 Task: In the  document recommendation.docx Use the feature 'and check spelling and grammer' Select the body of letter and change paragraph spacing to  'Double' Select the word Good Evening and change font size to  30
Action: Mouse moved to (288, 425)
Screenshot: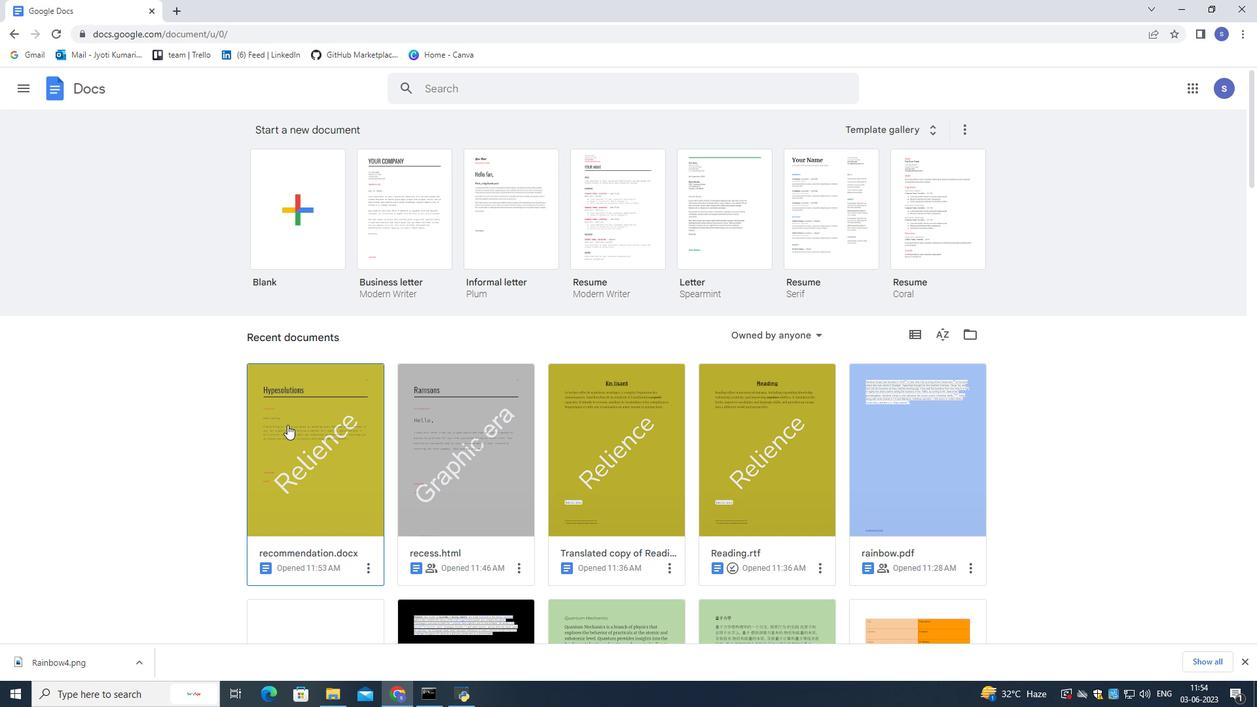 
Action: Mouse pressed left at (288, 425)
Screenshot: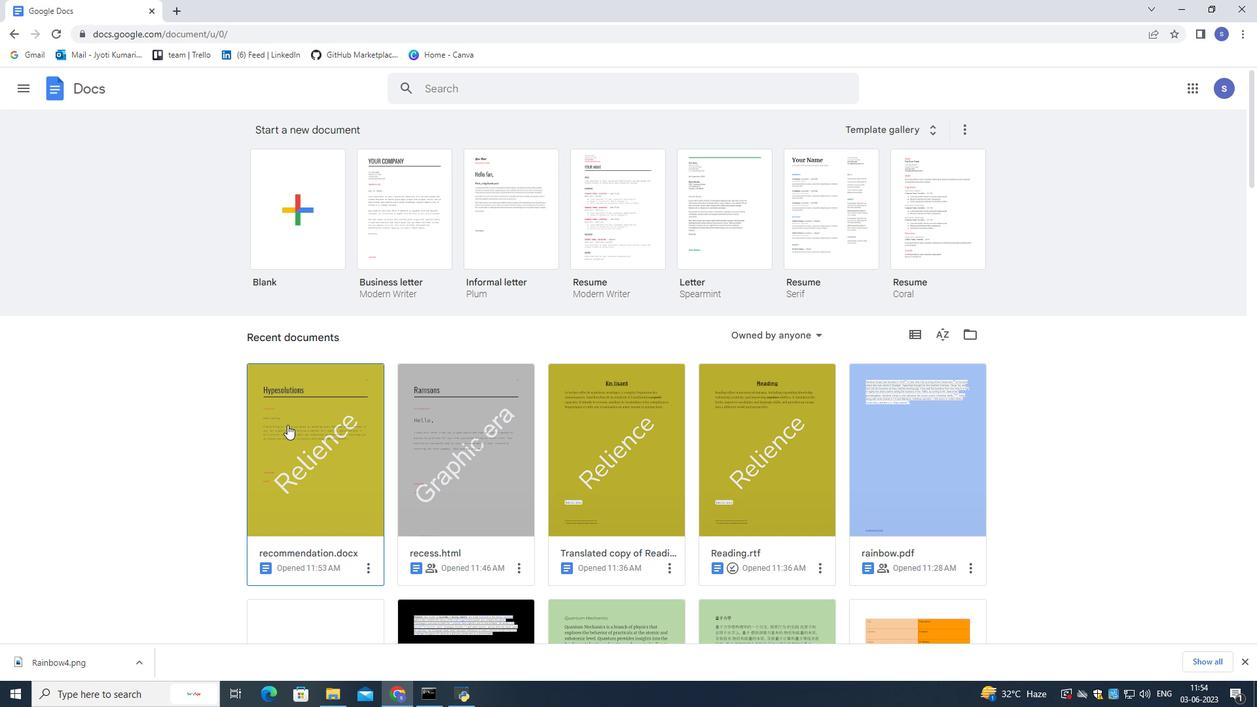 
Action: Mouse moved to (288, 425)
Screenshot: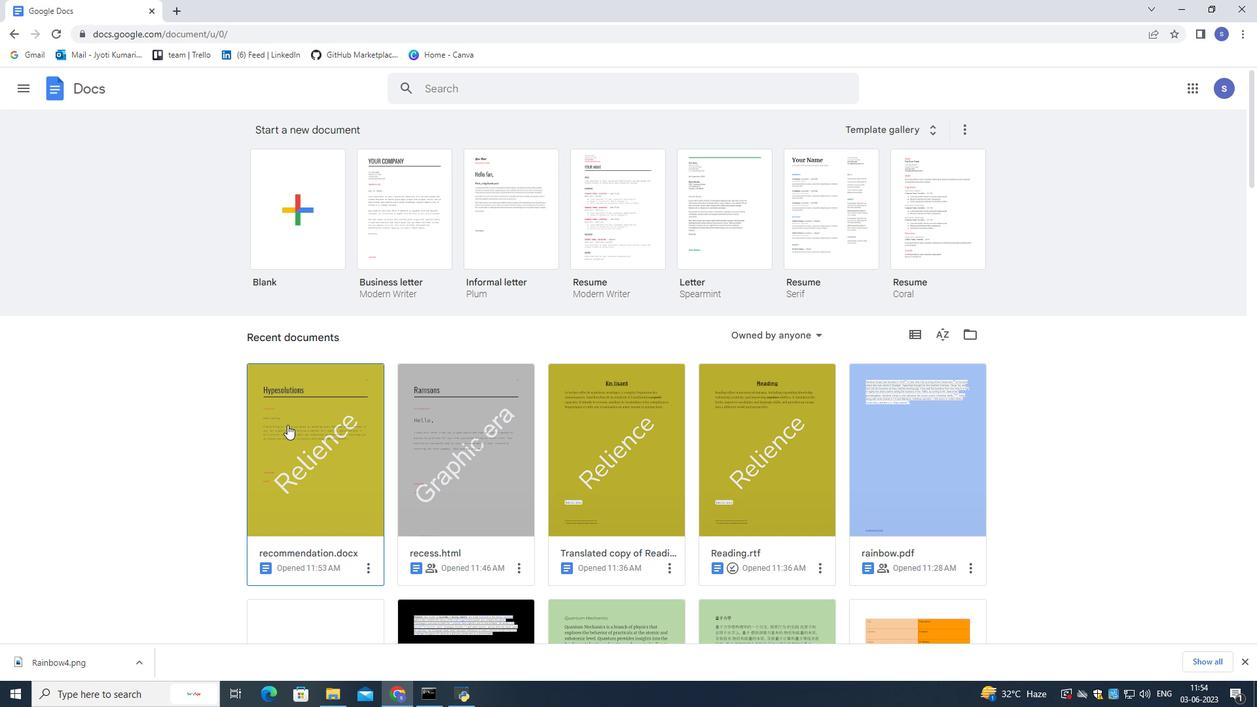 
Action: Mouse pressed left at (288, 425)
Screenshot: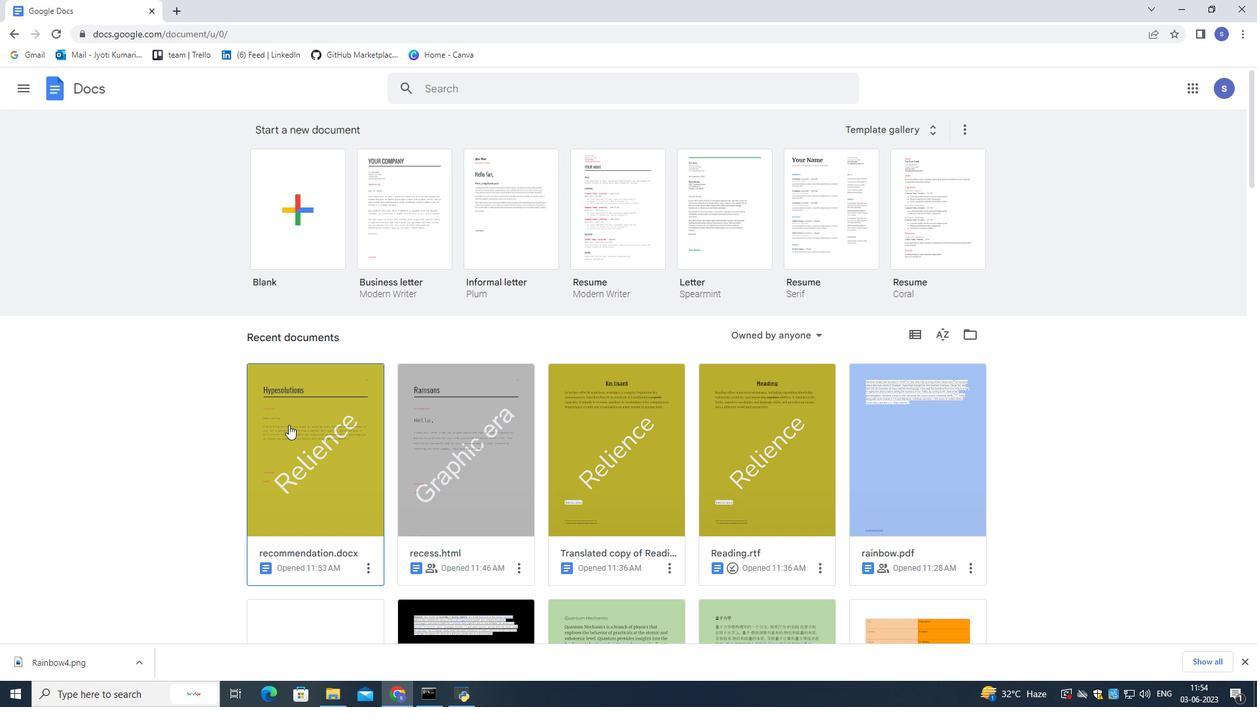 
Action: Mouse moved to (216, 98)
Screenshot: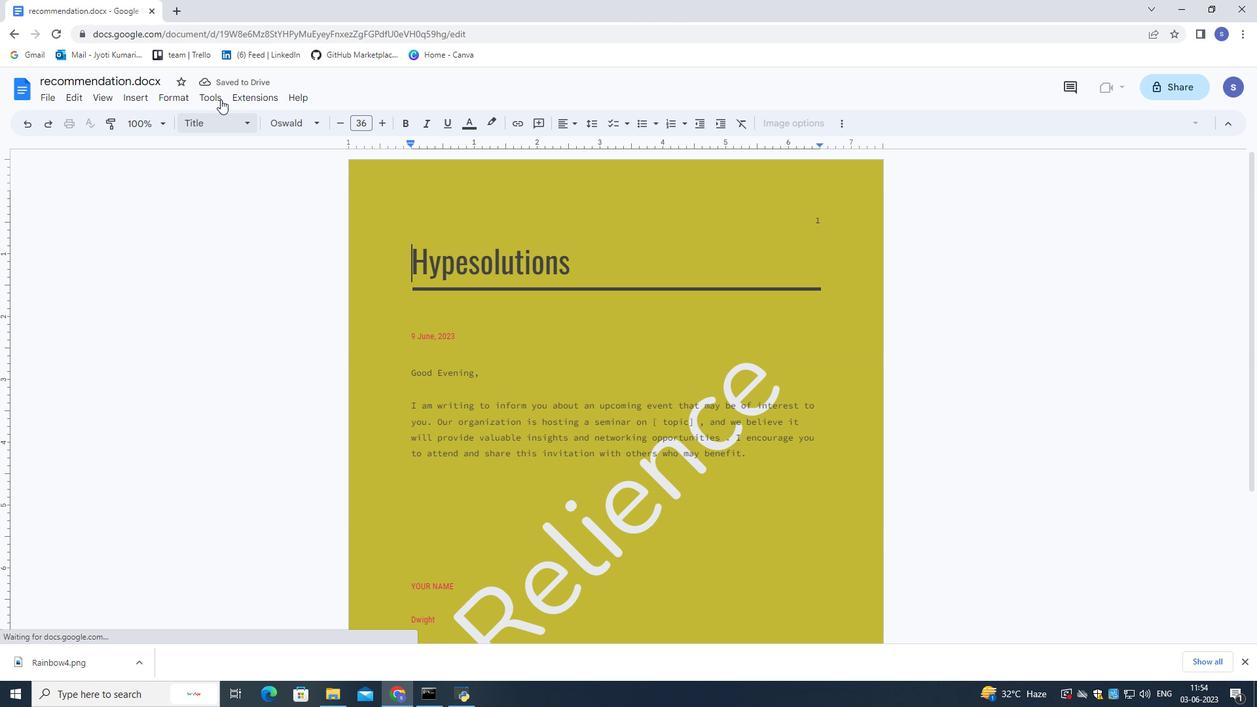 
Action: Mouse pressed left at (216, 98)
Screenshot: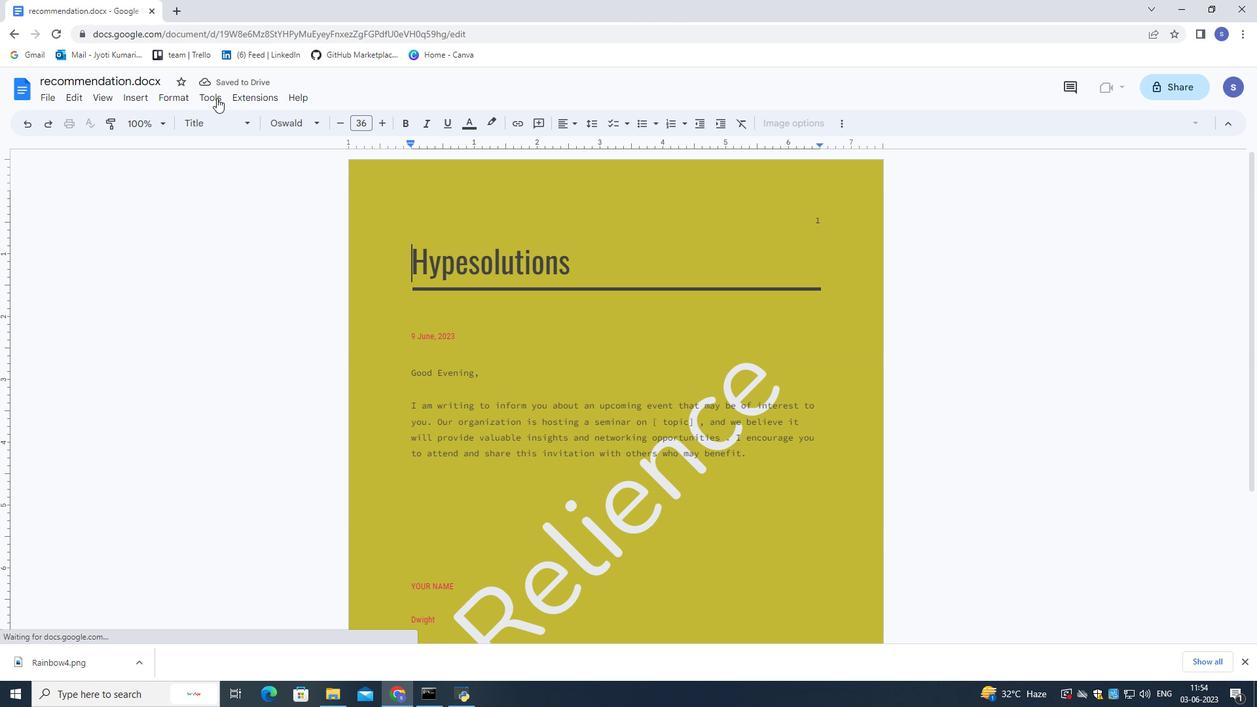 
Action: Mouse moved to (235, 113)
Screenshot: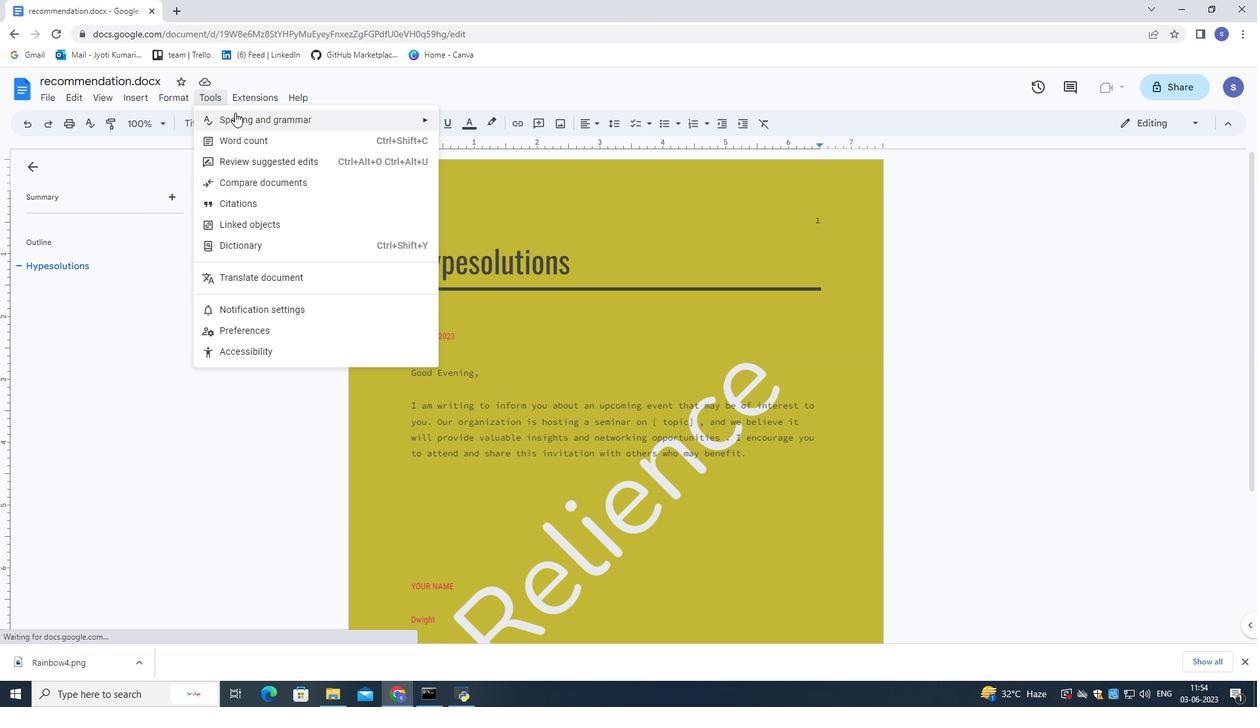 
Action: Mouse pressed left at (235, 113)
Screenshot: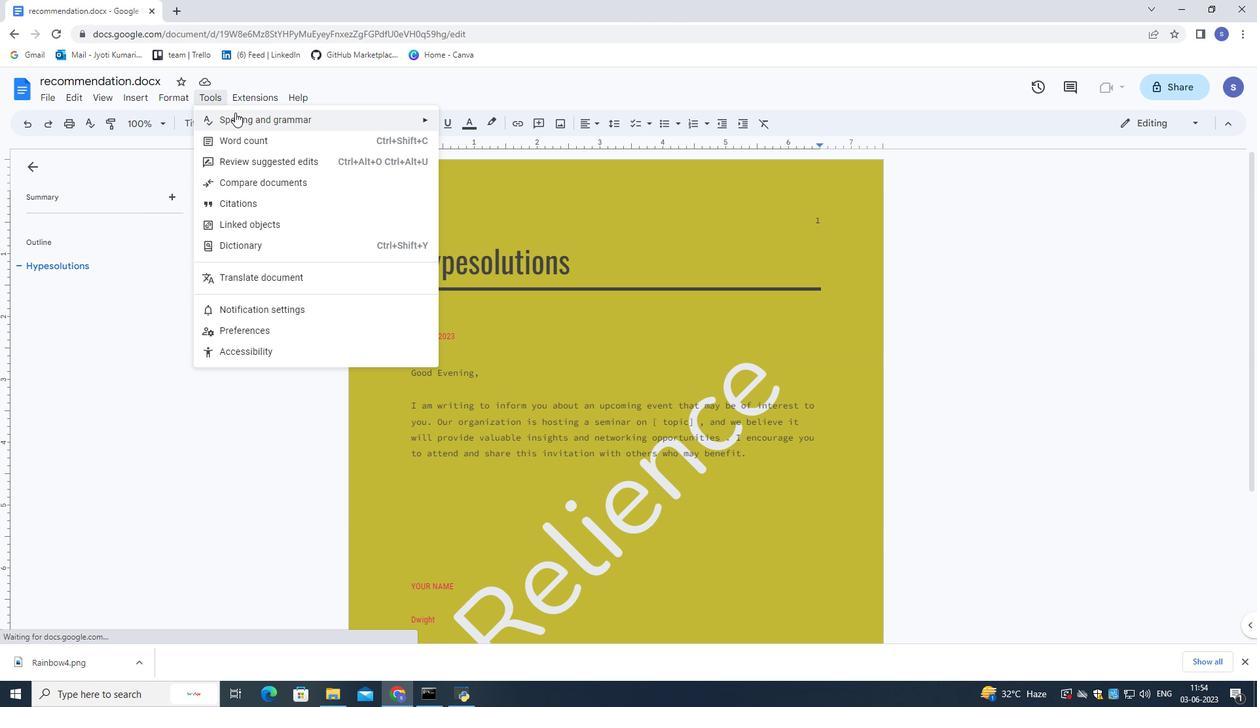 
Action: Mouse moved to (448, 122)
Screenshot: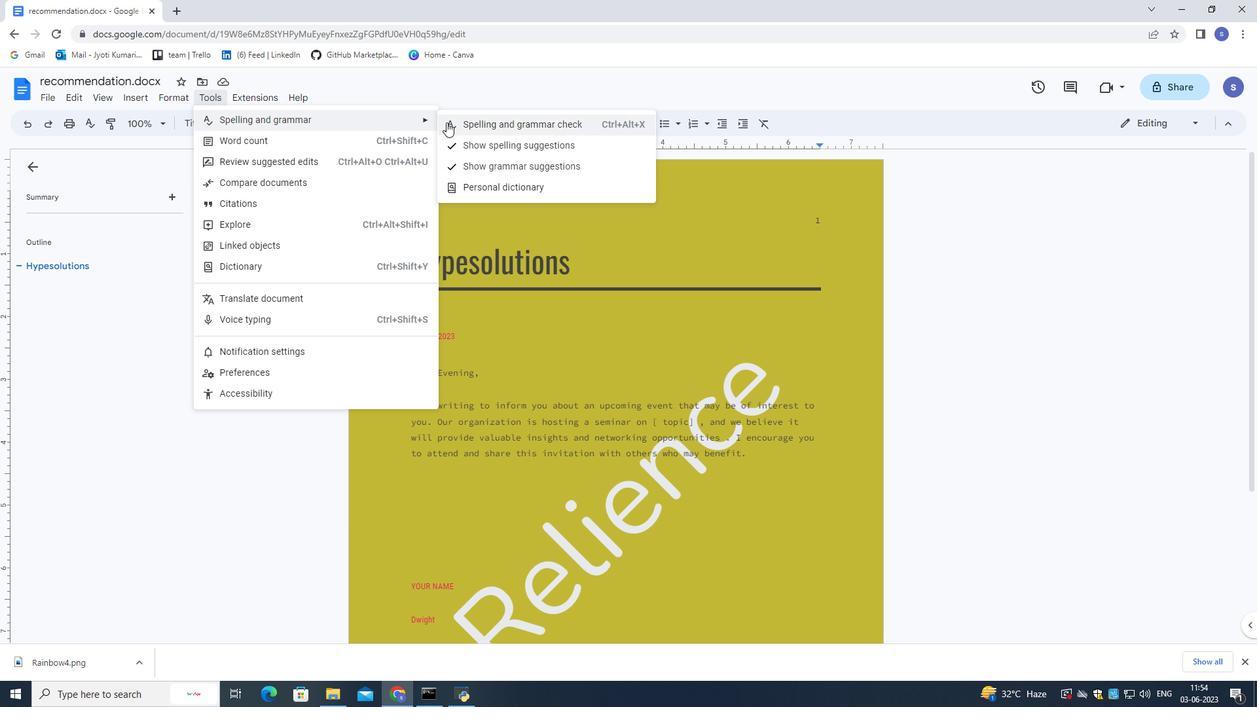 
Action: Mouse pressed left at (448, 122)
Screenshot: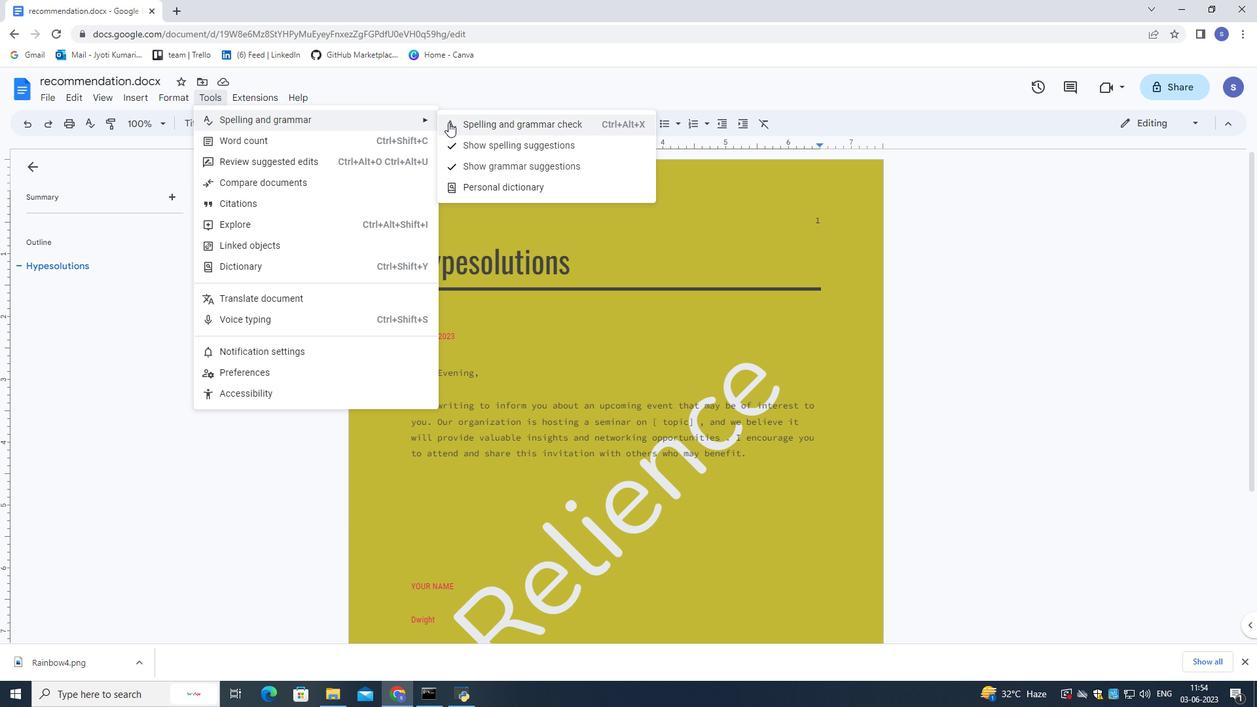 
Action: Mouse moved to (777, 459)
Screenshot: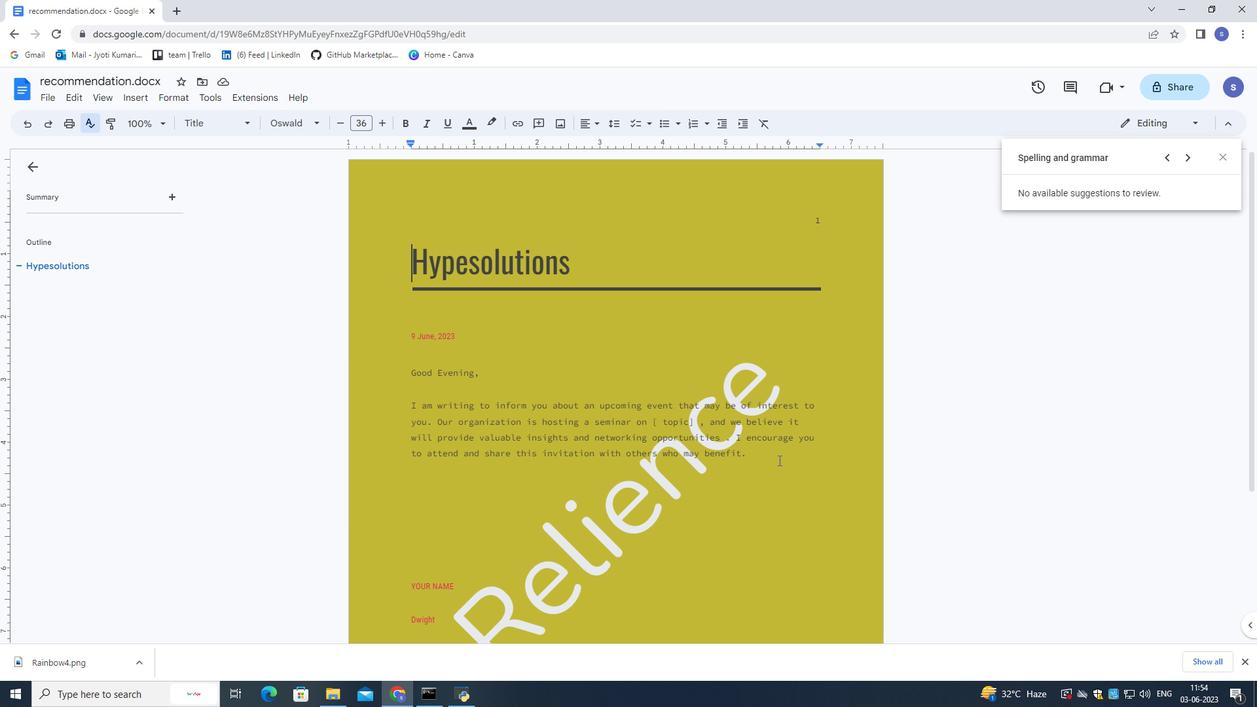 
Action: Mouse pressed left at (777, 459)
Screenshot: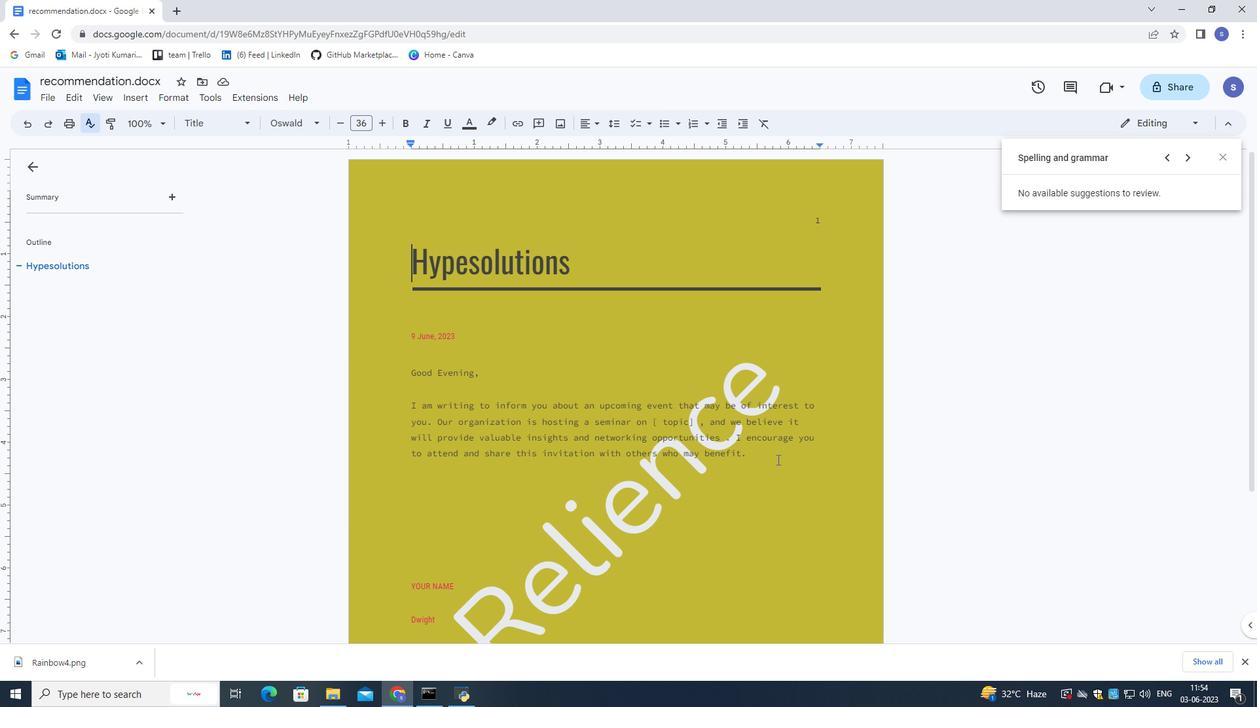 
Action: Mouse moved to (611, 125)
Screenshot: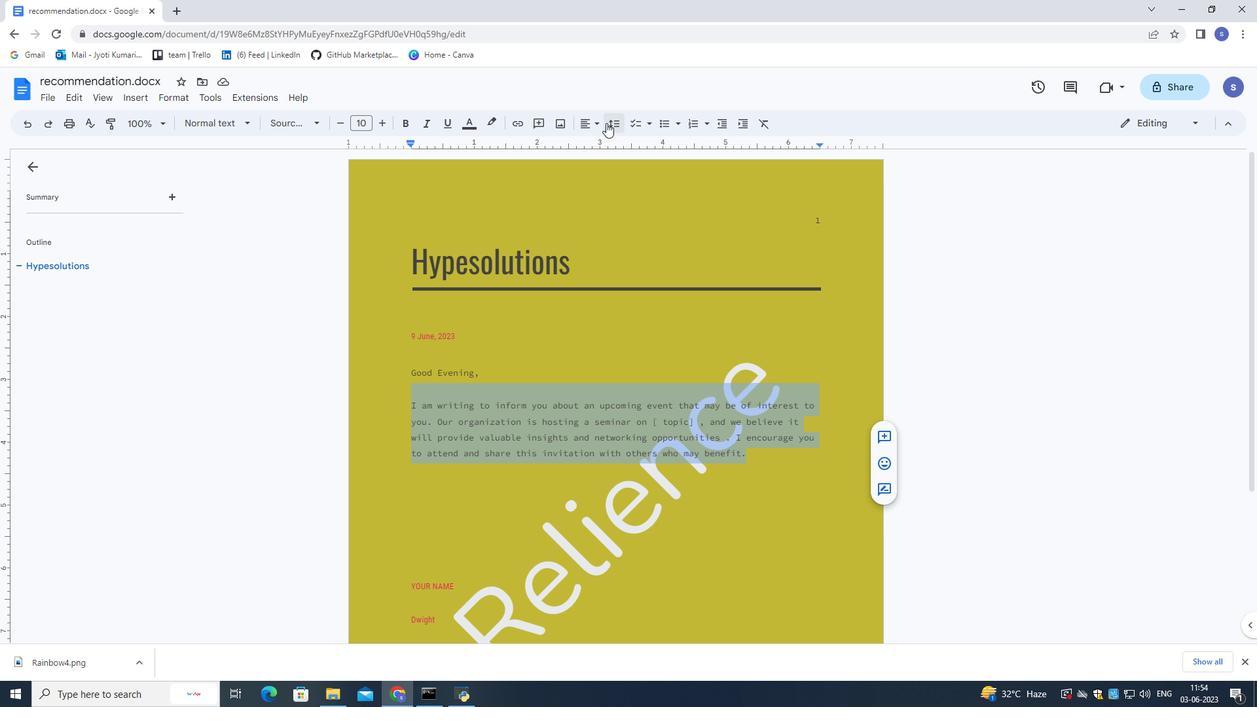 
Action: Mouse pressed left at (611, 125)
Screenshot: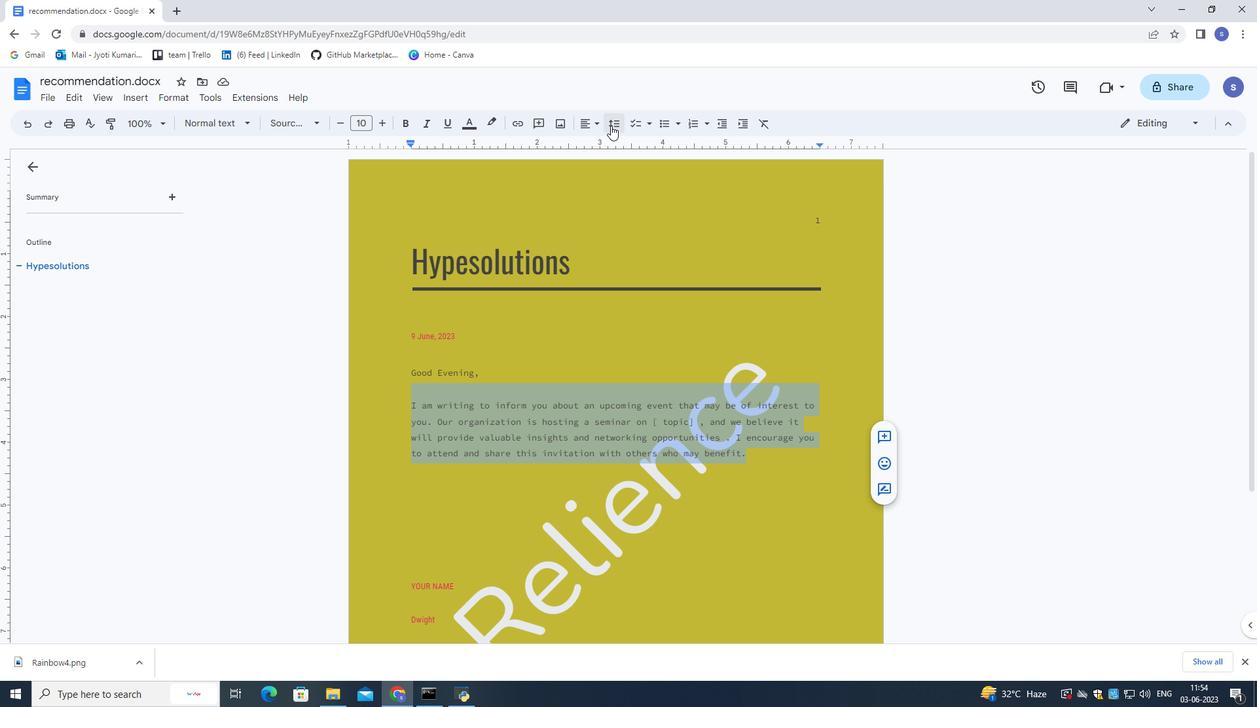 
Action: Mouse moved to (622, 214)
Screenshot: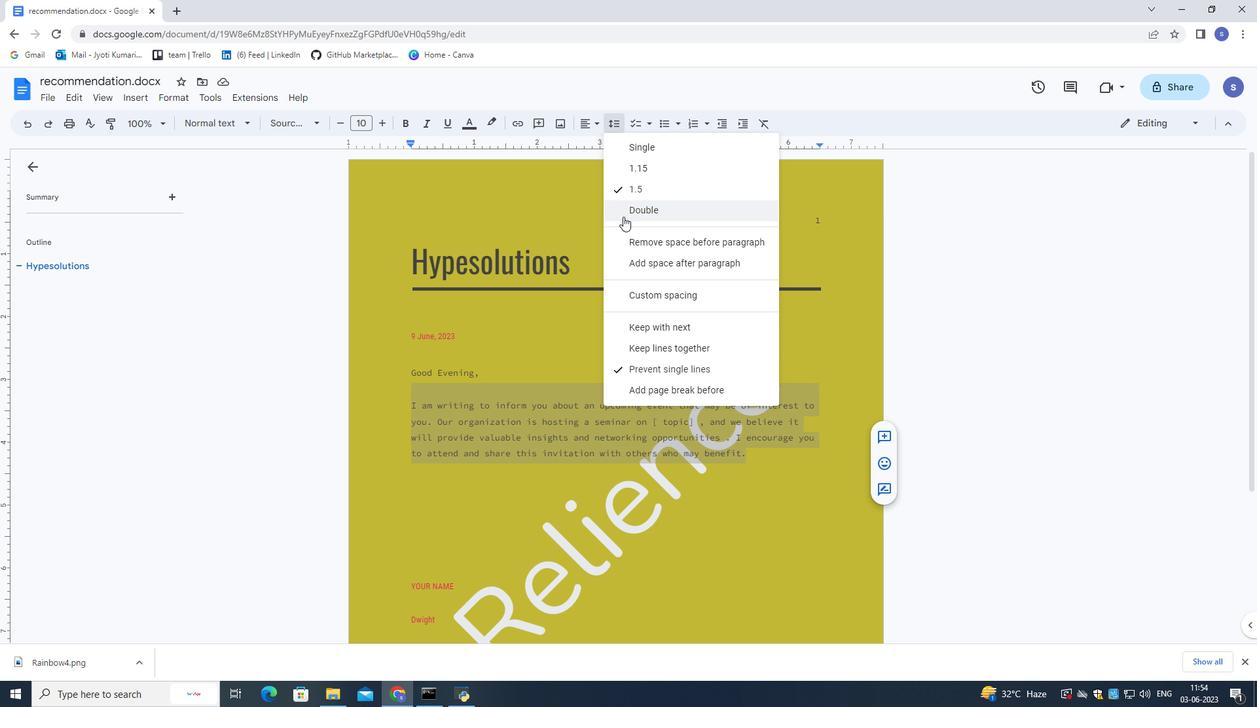 
Action: Mouse pressed left at (622, 214)
Screenshot: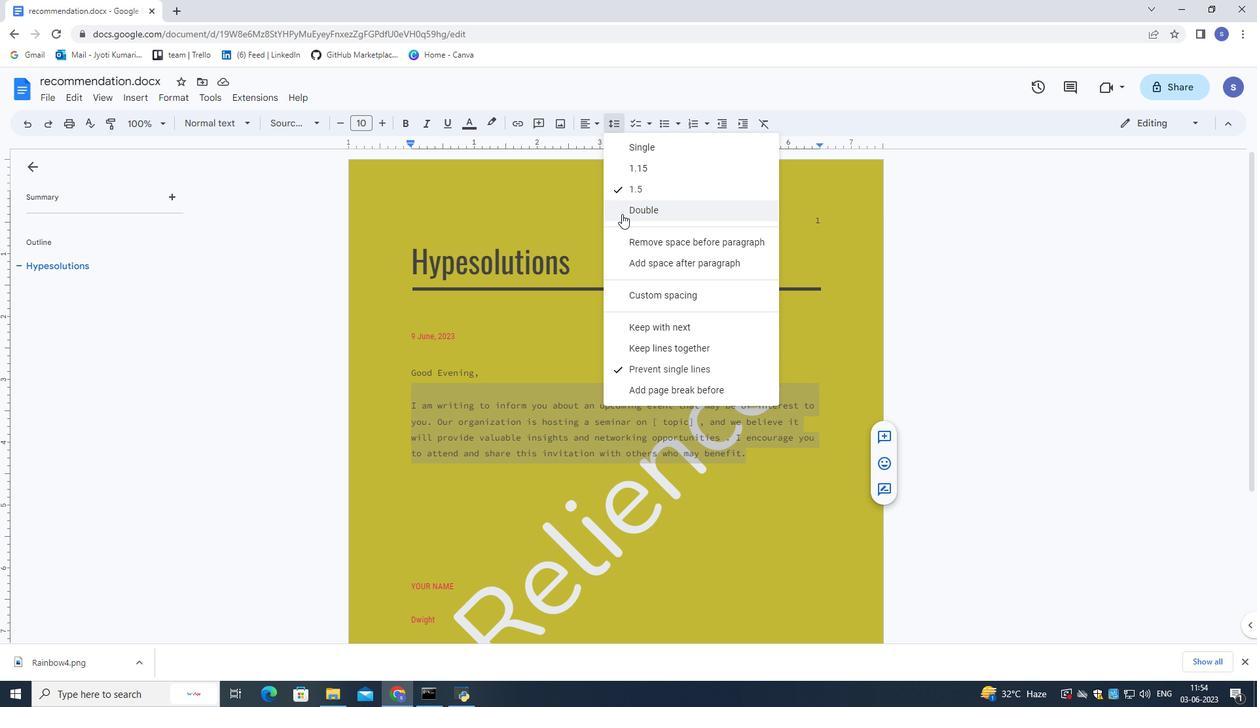 
Action: Mouse moved to (611, 319)
Screenshot: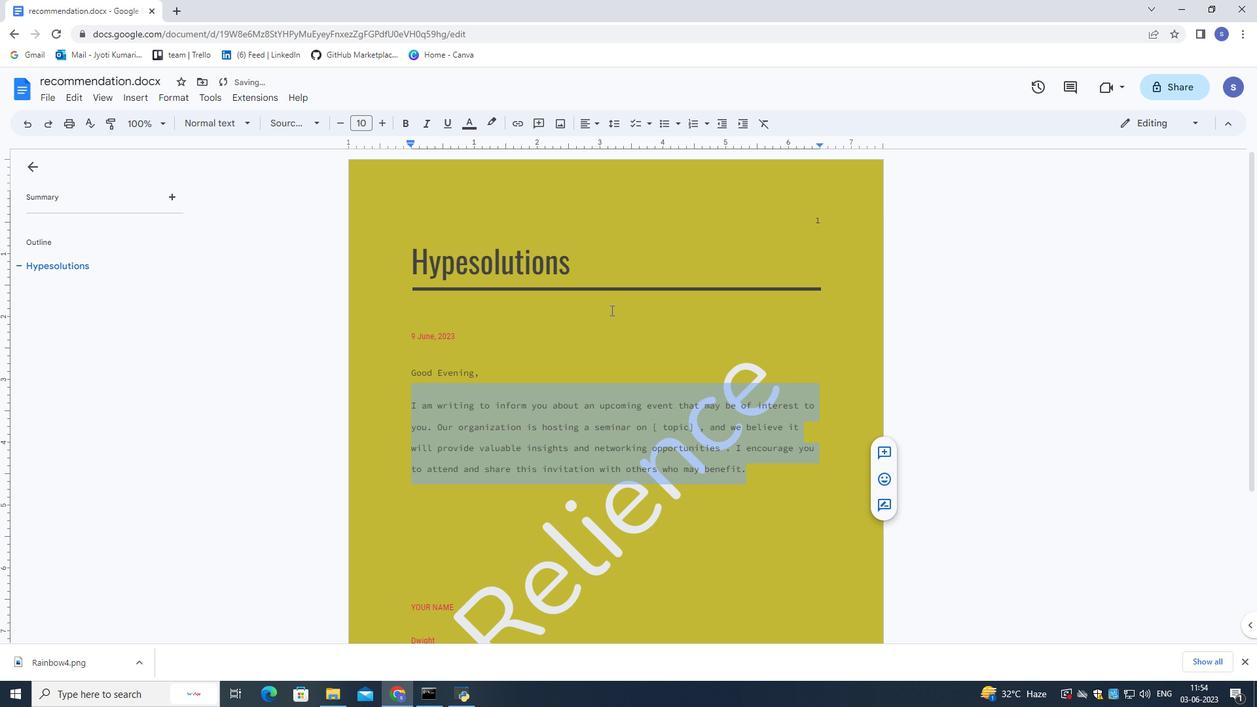 
Action: Mouse pressed left at (611, 319)
Screenshot: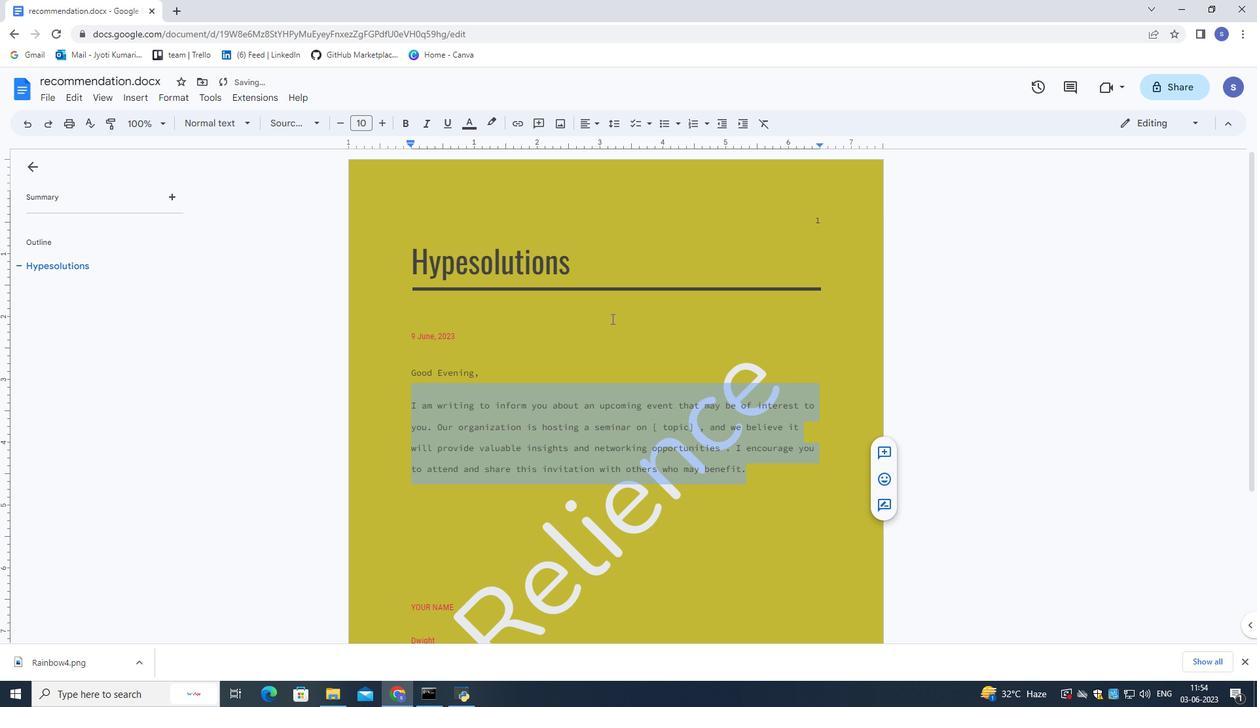 
Action: Mouse moved to (560, 357)
Screenshot: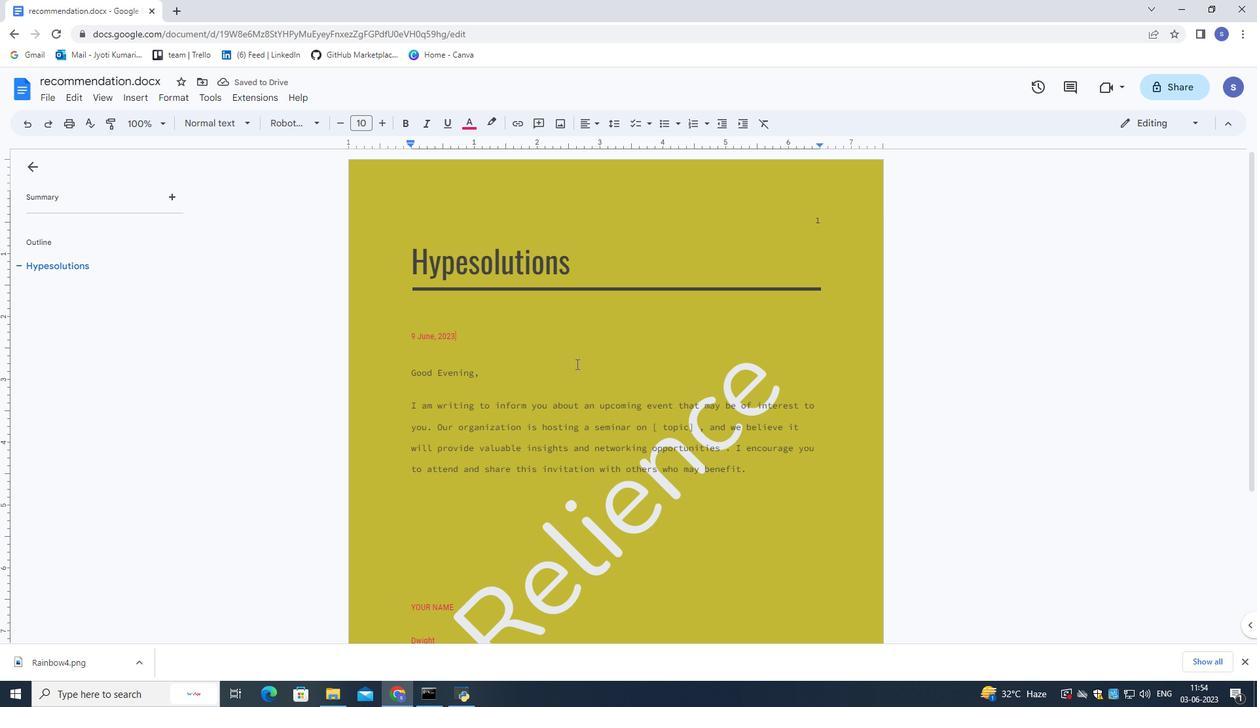 
Action: Mouse pressed left at (560, 357)
Screenshot: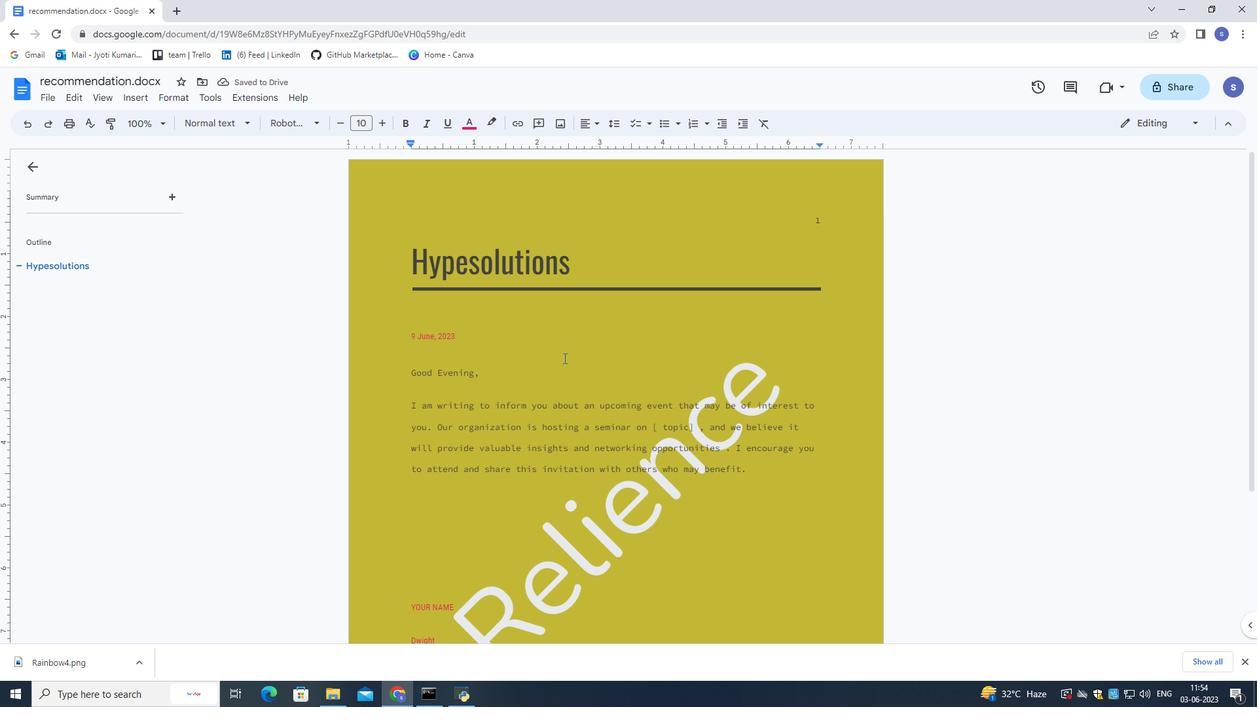 
Action: Mouse moved to (380, 121)
Screenshot: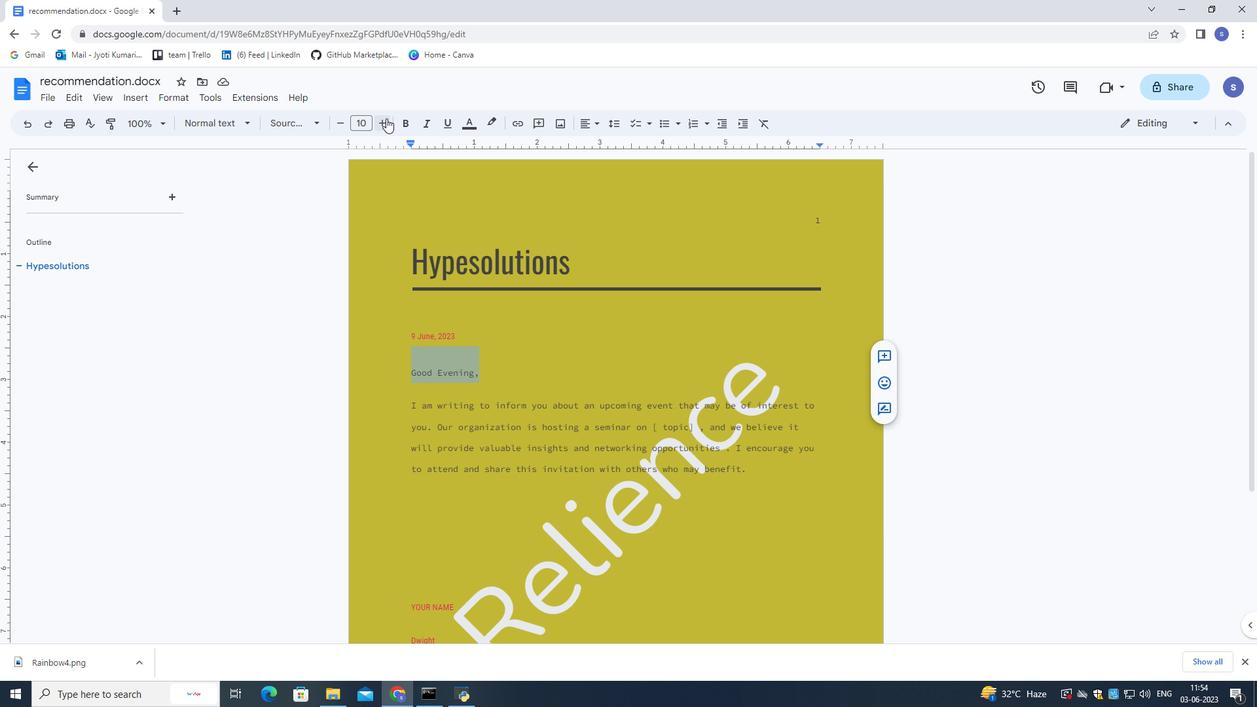 
Action: Mouse pressed left at (380, 121)
Screenshot: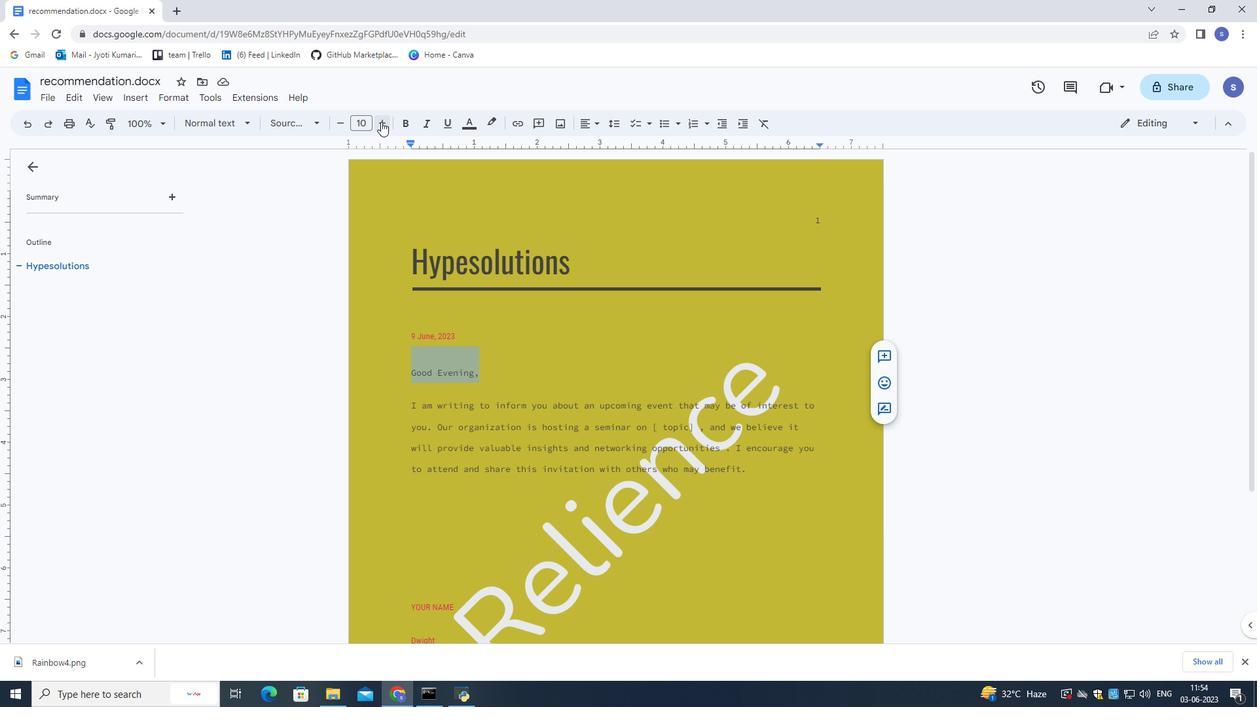 
Action: Mouse pressed left at (380, 121)
Screenshot: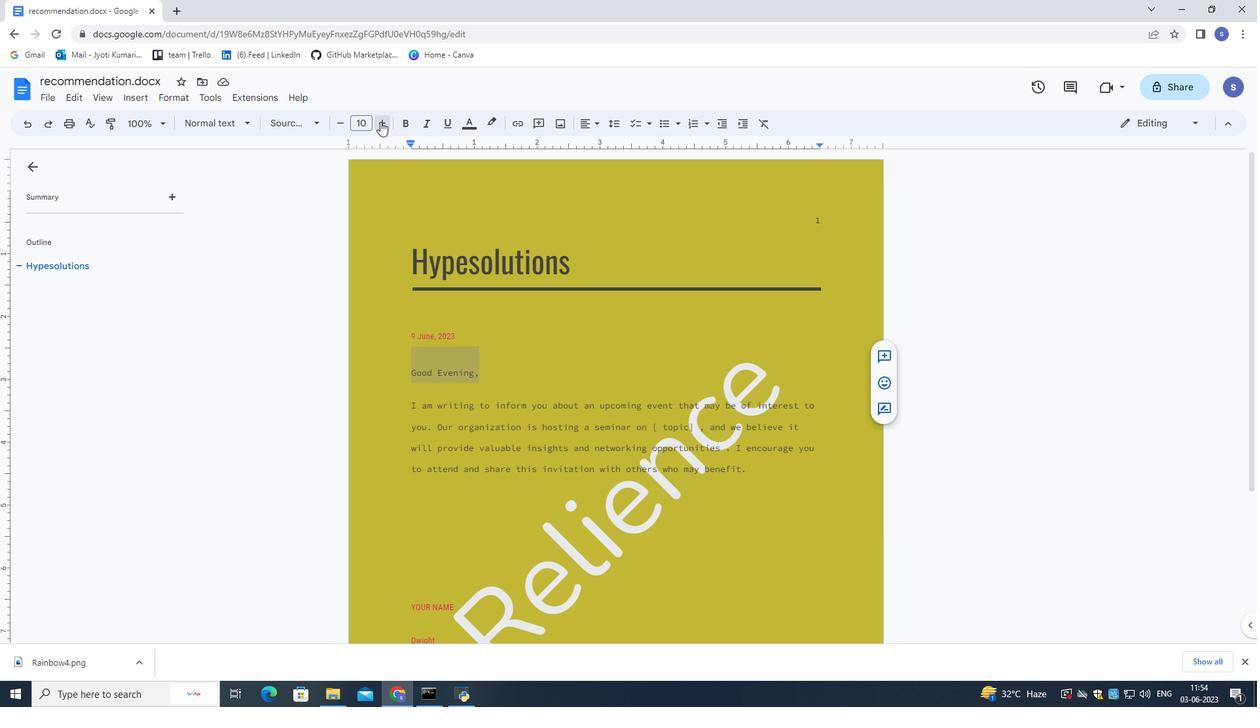 
Action: Mouse pressed left at (380, 121)
Screenshot: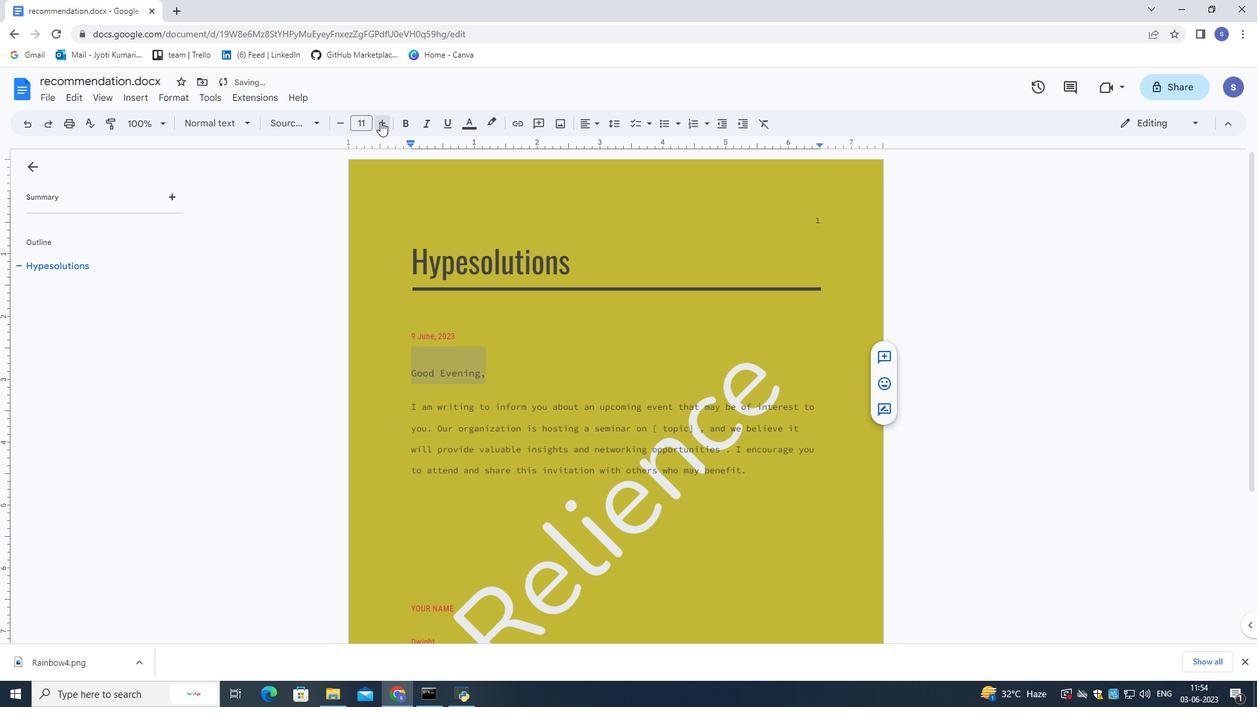 
Action: Mouse pressed left at (380, 121)
Screenshot: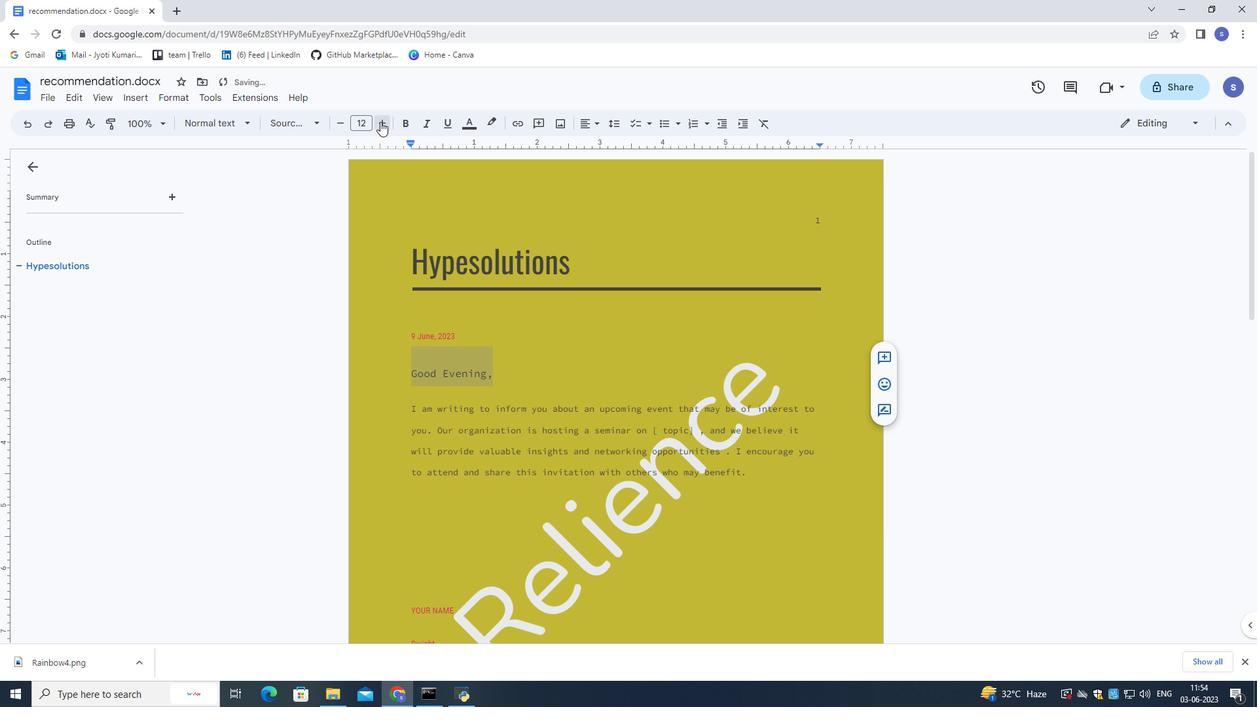 
Action: Mouse pressed left at (380, 121)
Screenshot: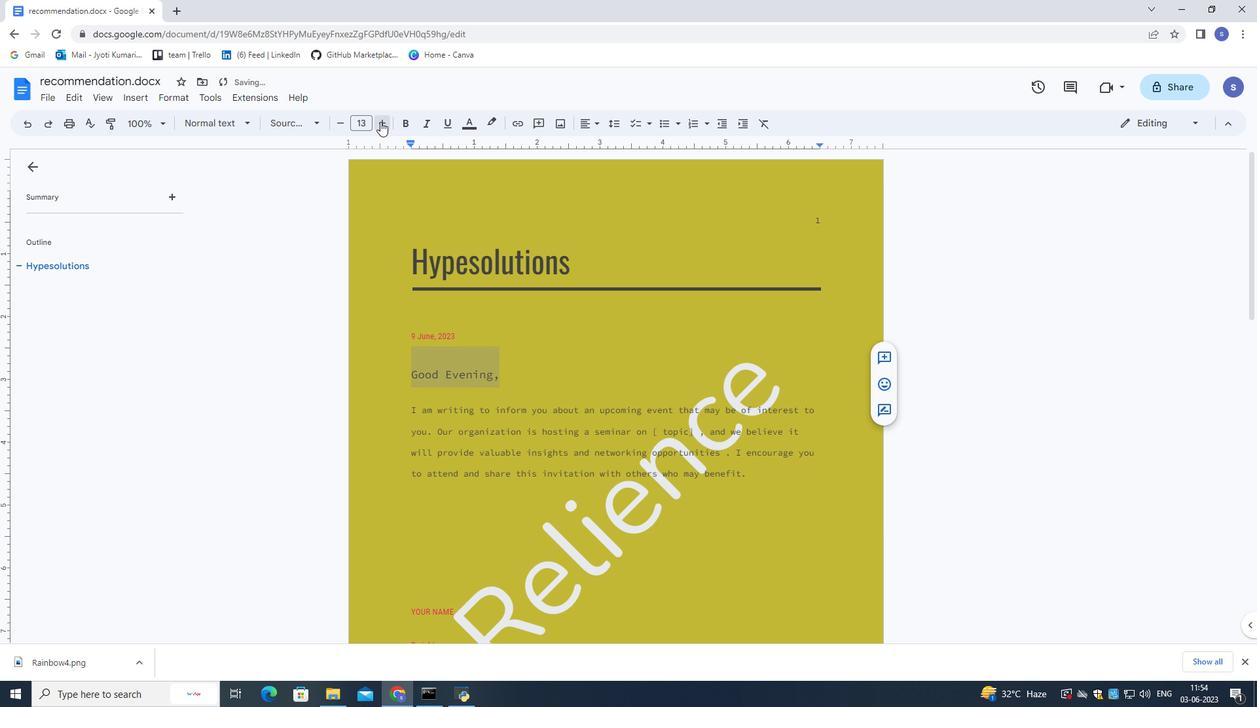 
Action: Mouse pressed left at (380, 121)
Screenshot: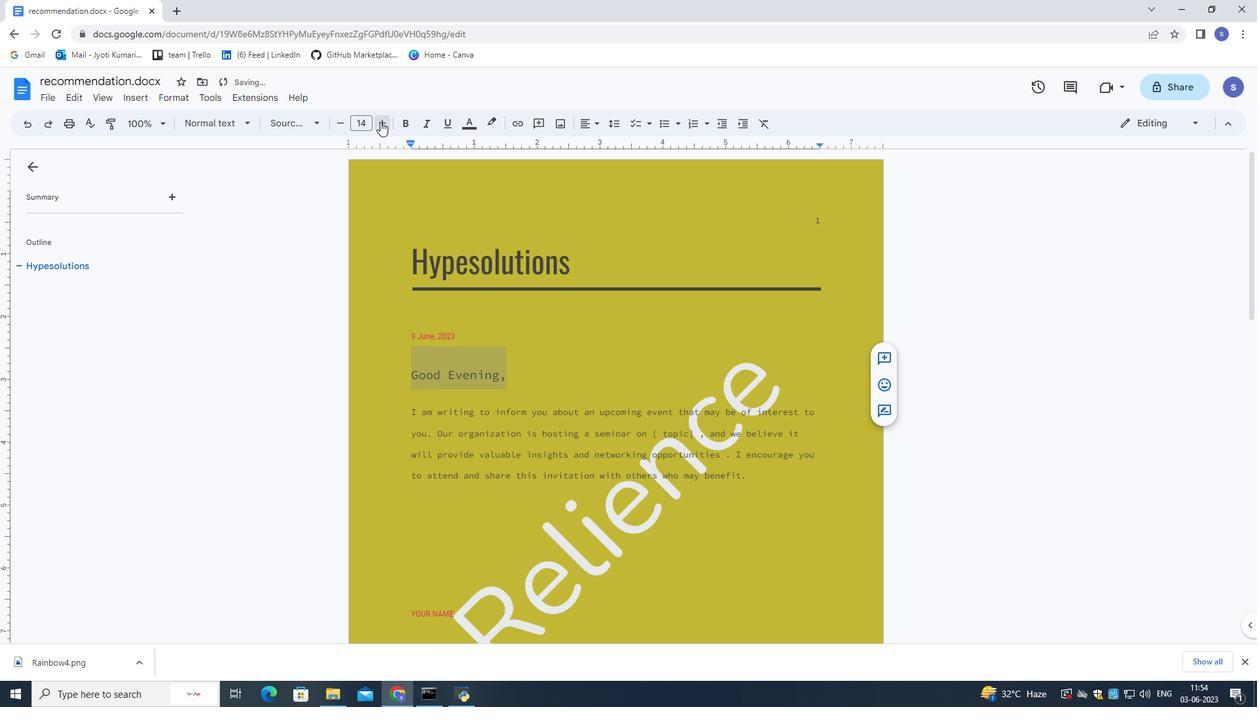 
Action: Mouse pressed left at (380, 121)
Screenshot: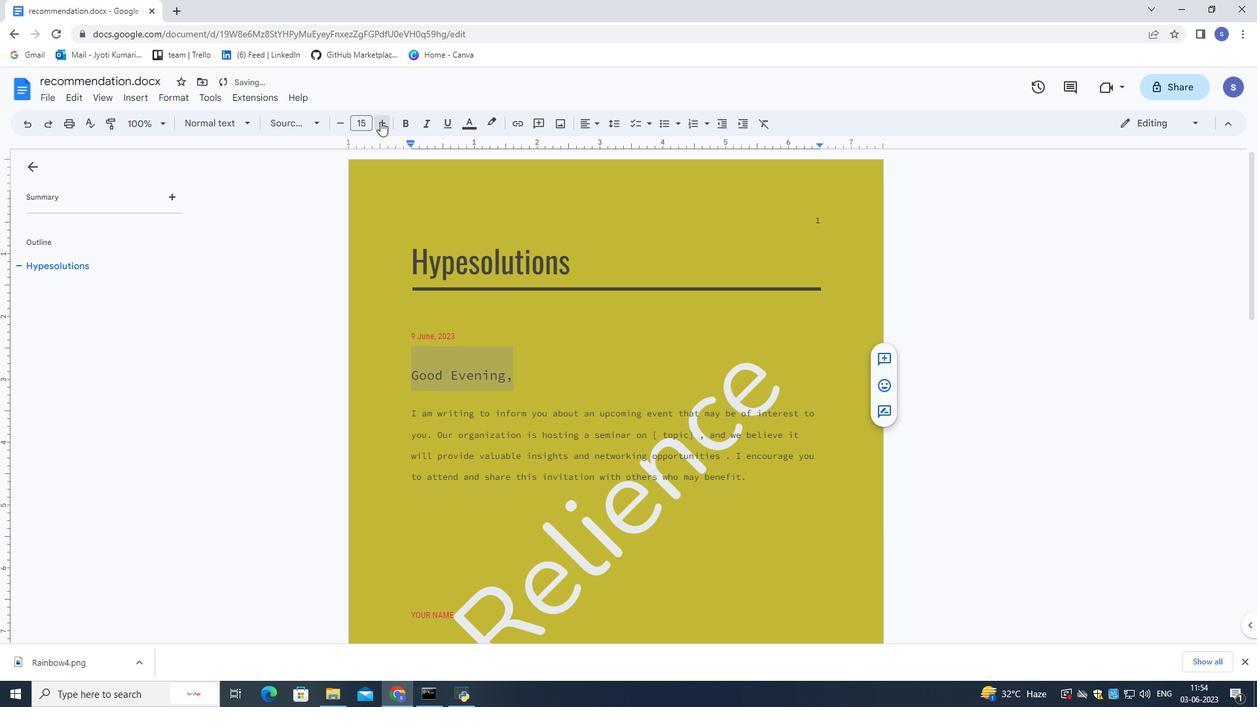 
Action: Mouse pressed left at (380, 121)
Screenshot: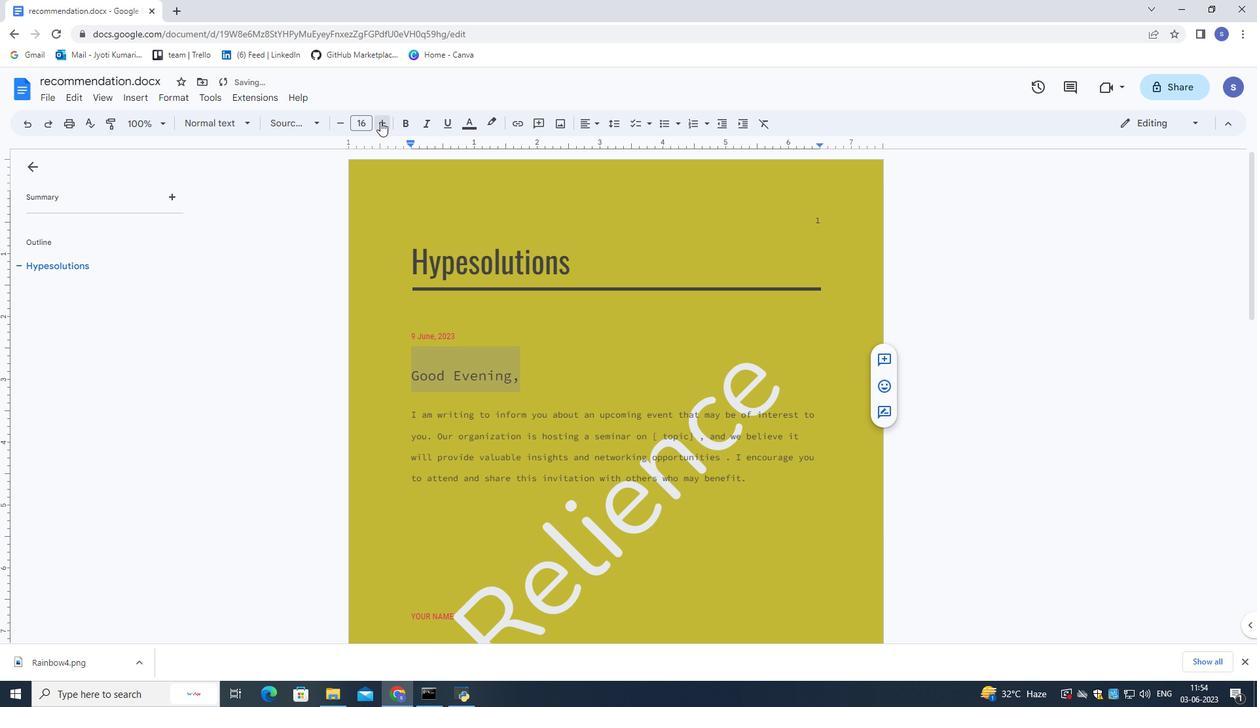 
Action: Mouse pressed left at (380, 121)
Screenshot: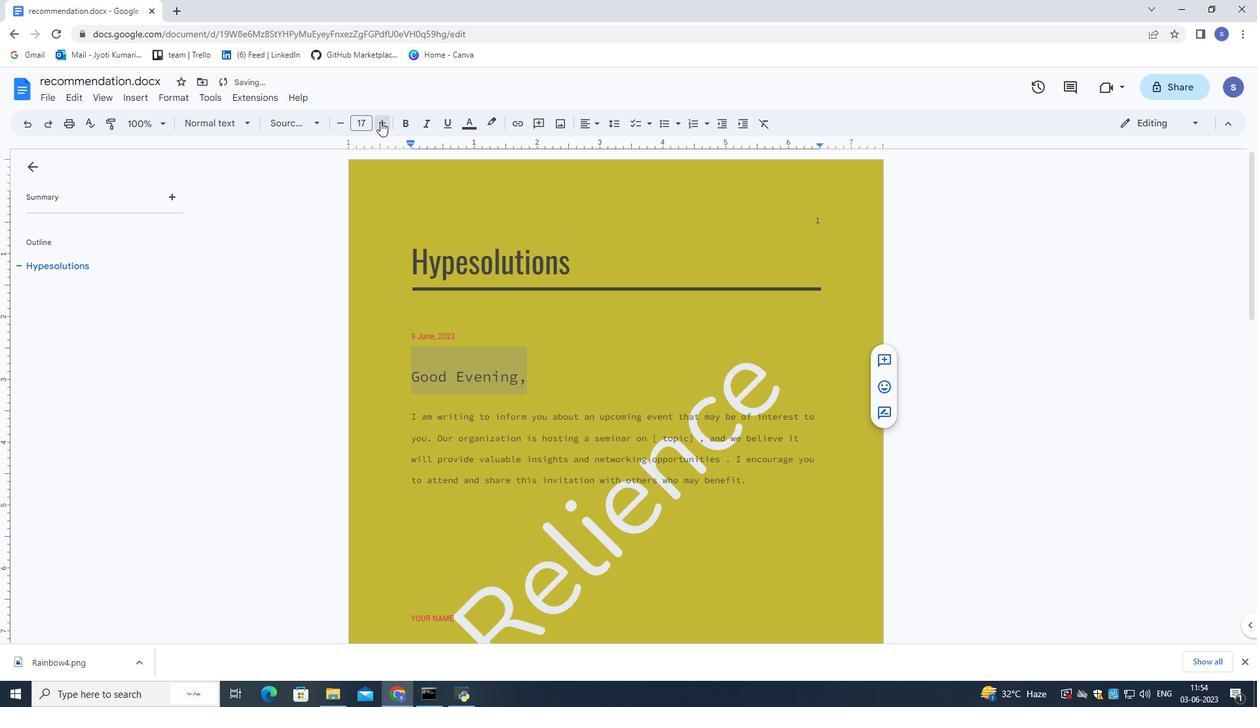 
Action: Mouse pressed left at (380, 121)
Screenshot: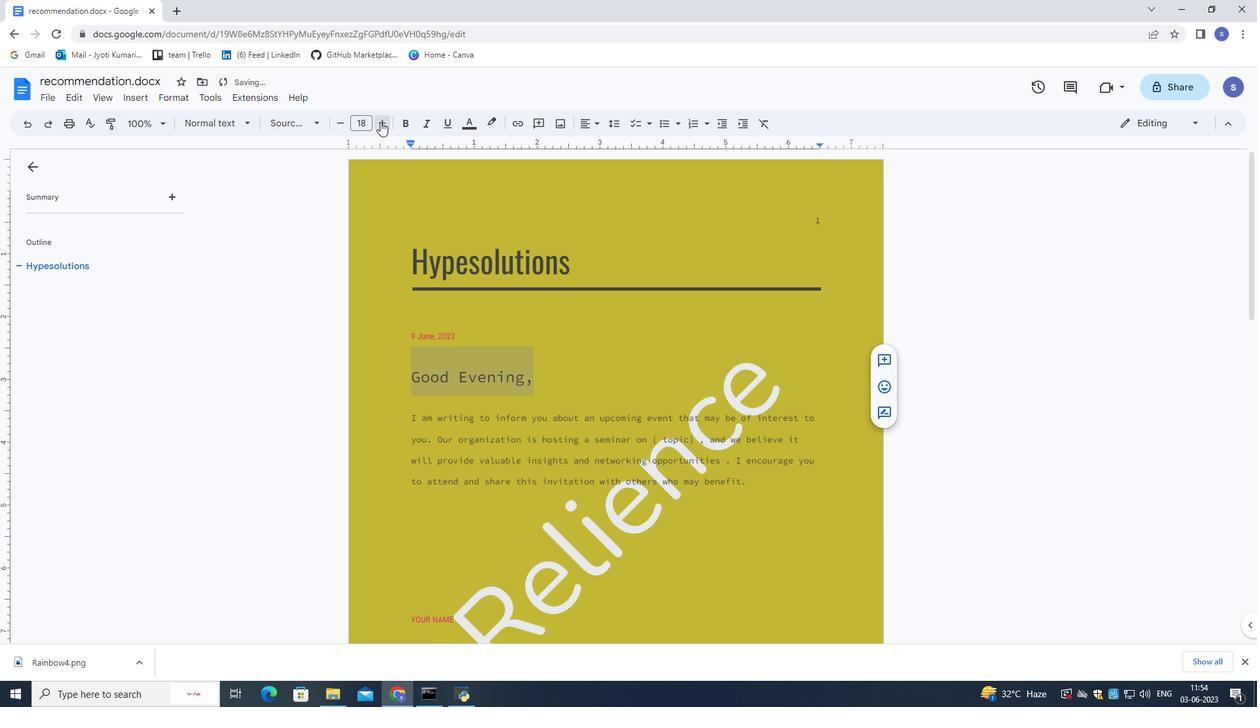 
Action: Mouse pressed left at (380, 121)
Screenshot: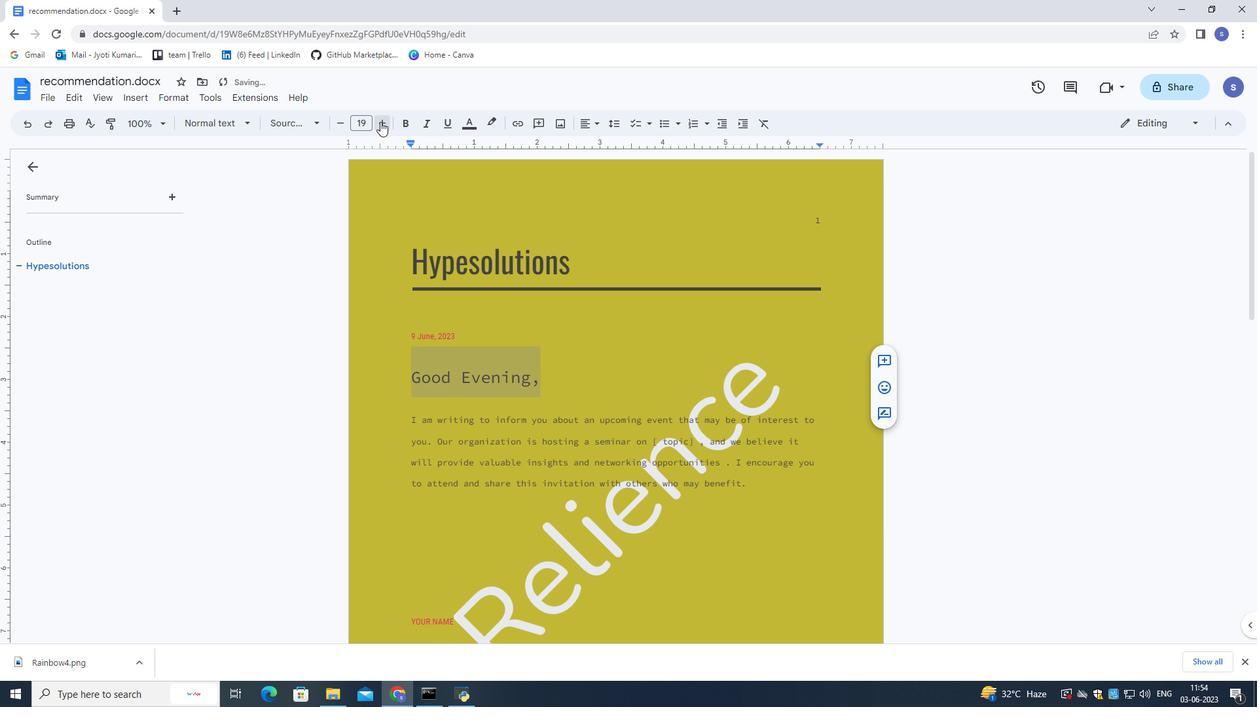 
Action: Mouse pressed left at (380, 121)
Screenshot: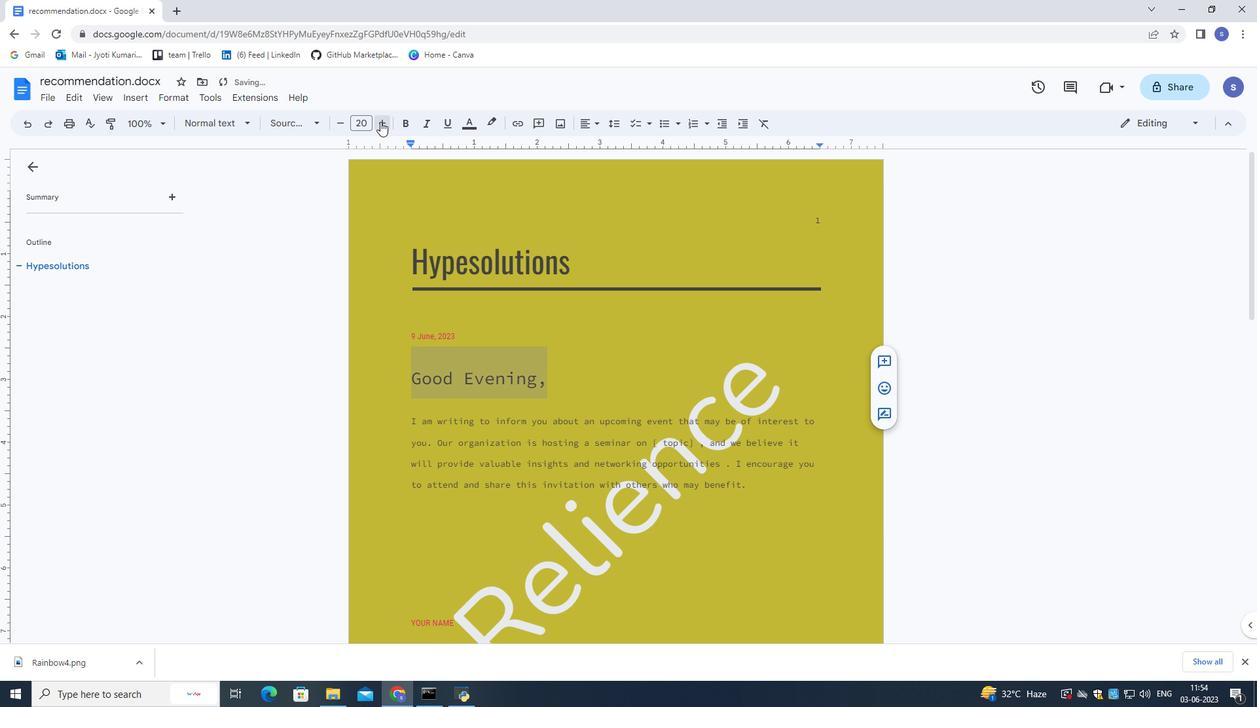 
Action: Mouse pressed left at (380, 121)
Screenshot: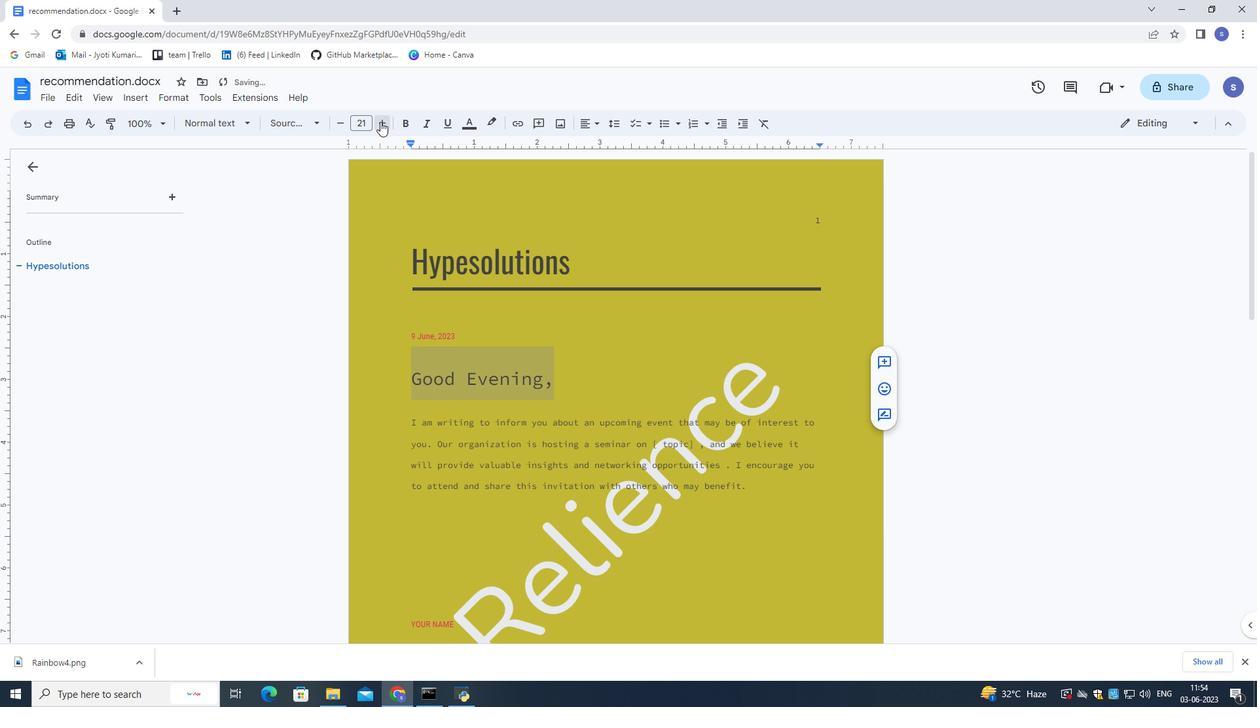 
Action: Mouse pressed left at (380, 121)
Screenshot: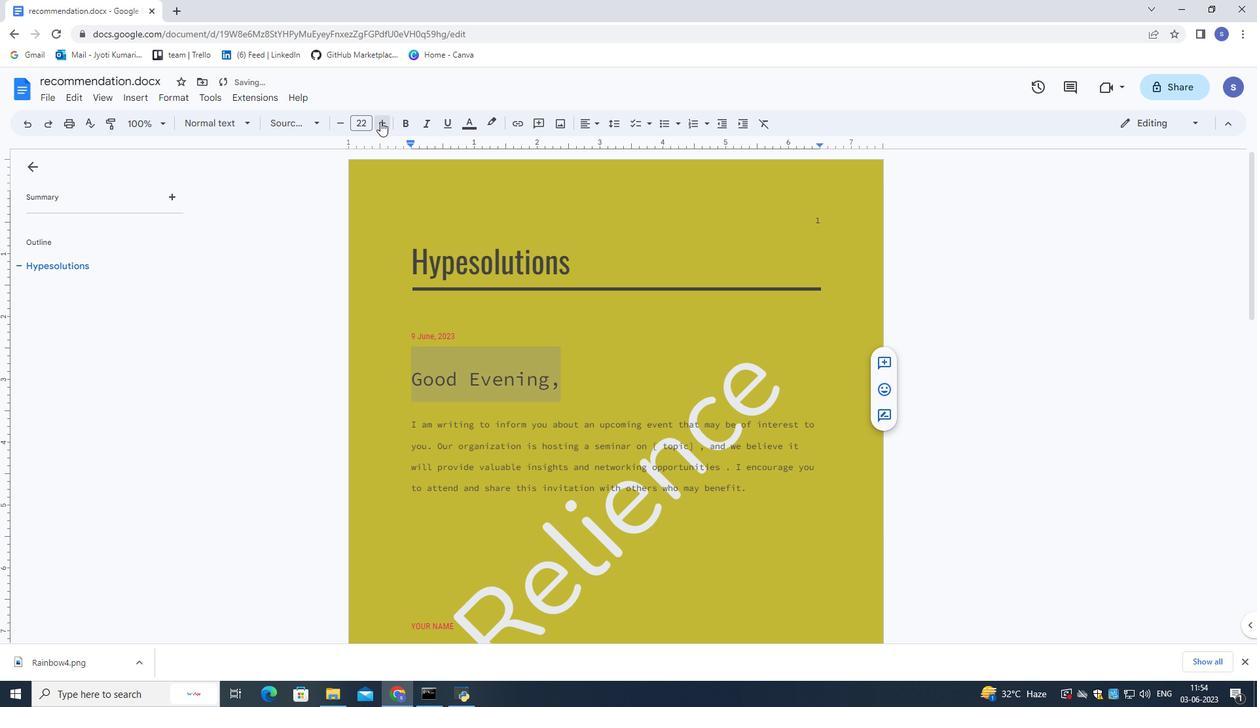 
Action: Mouse pressed left at (380, 121)
Screenshot: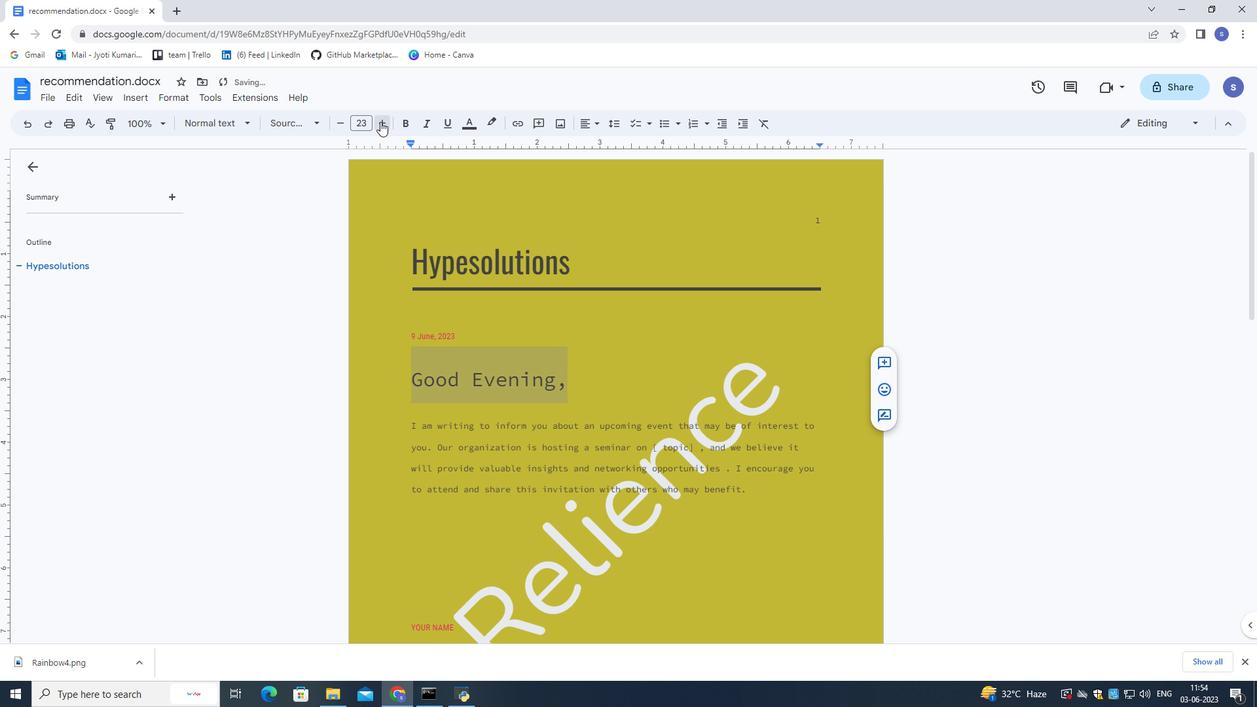 
Action: Mouse pressed left at (380, 121)
Screenshot: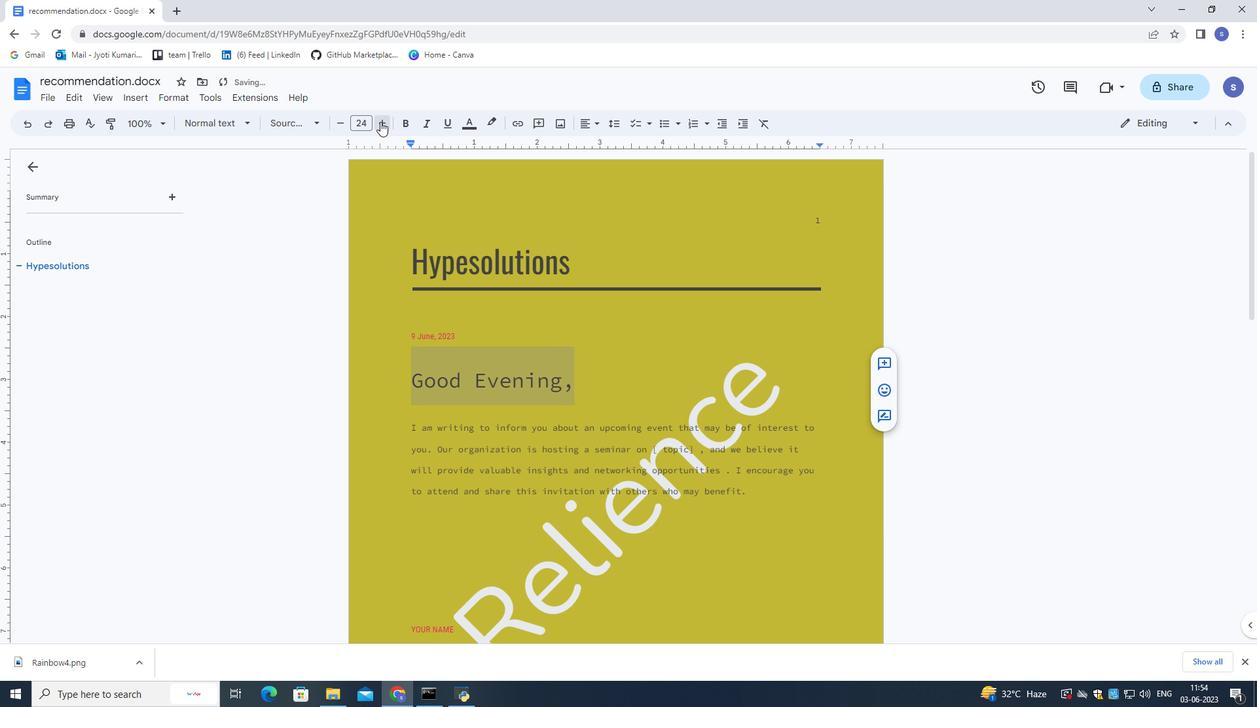 
Action: Mouse pressed left at (380, 121)
Screenshot: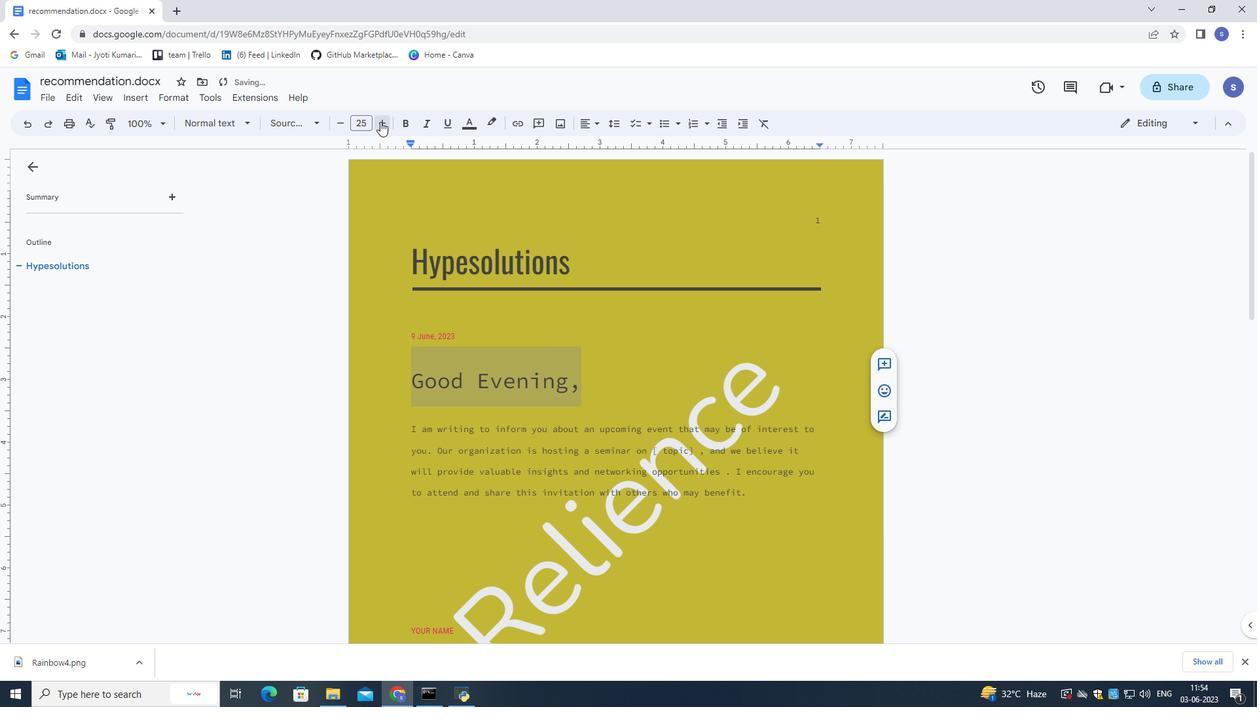 
Action: Mouse pressed left at (380, 121)
Screenshot: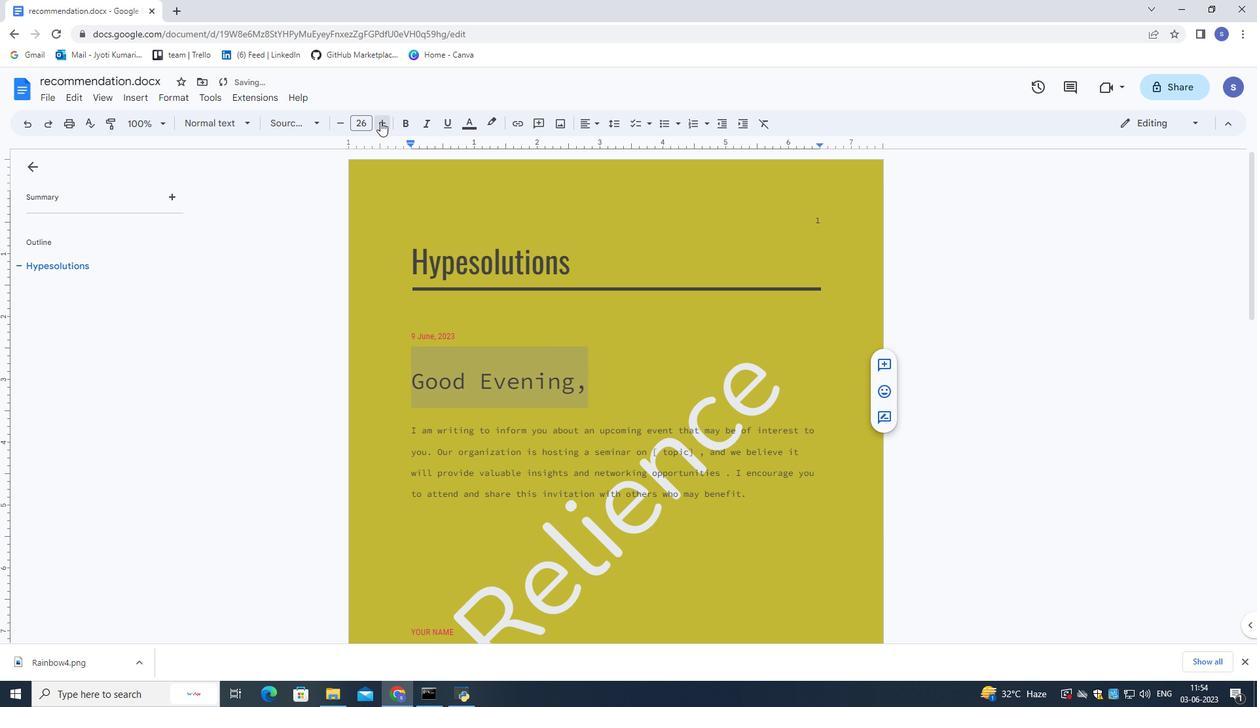 
Action: Mouse pressed left at (380, 121)
Screenshot: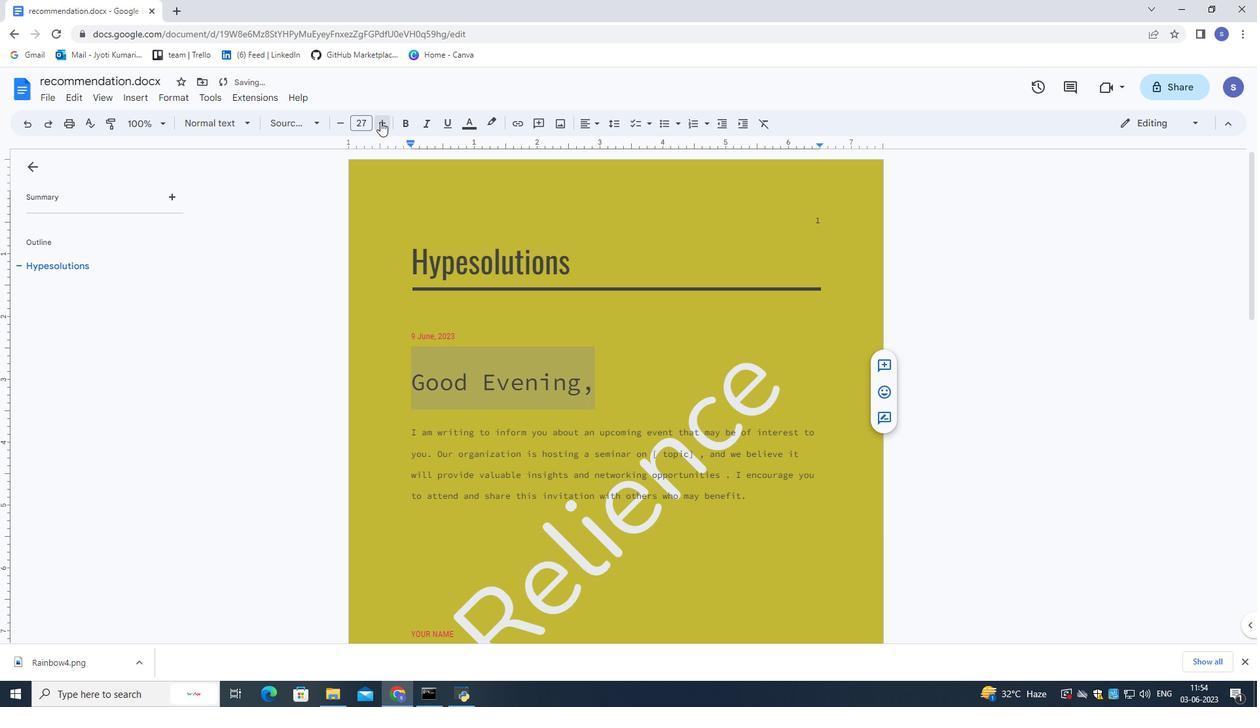 
Action: Mouse pressed left at (380, 121)
Screenshot: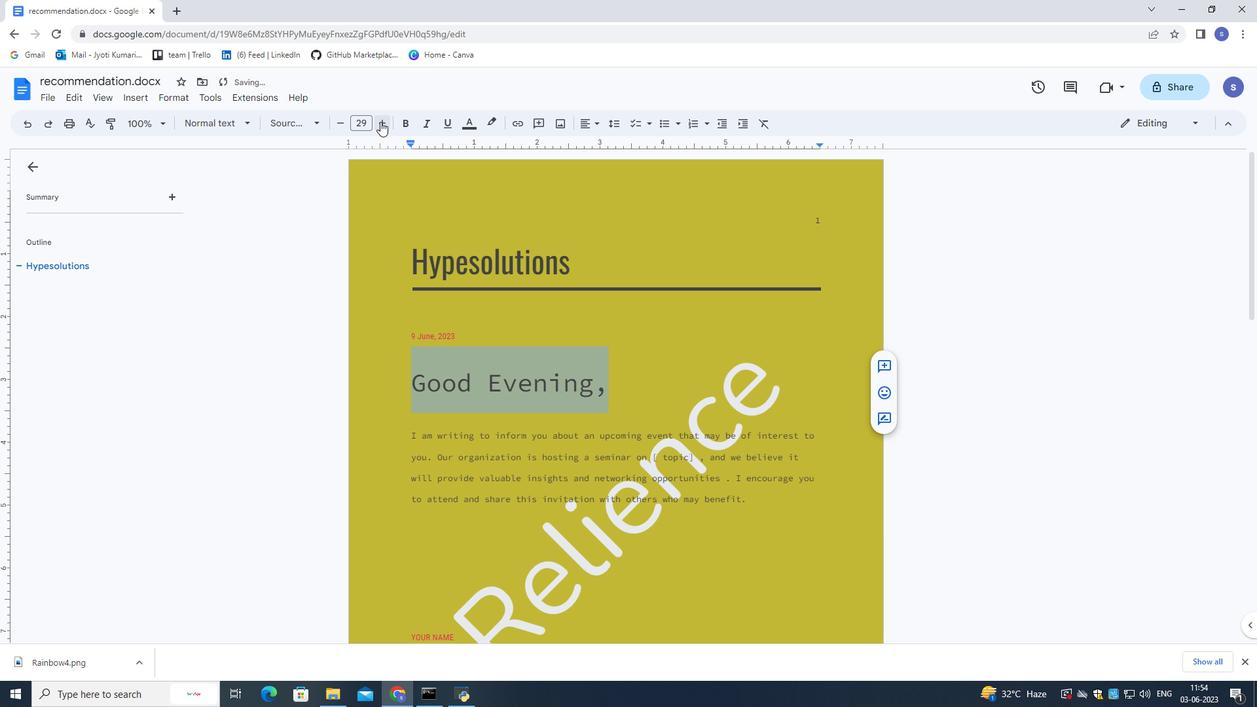 
Action: Mouse moved to (499, 343)
Screenshot: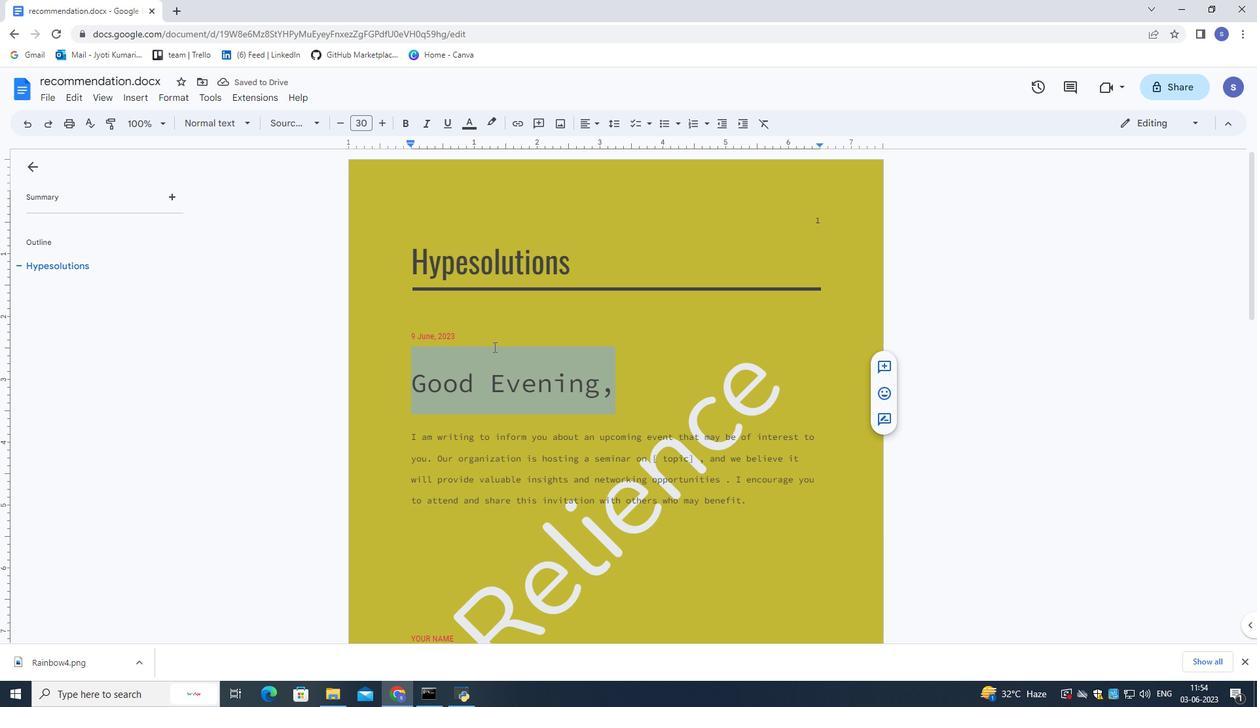 
Action: Mouse pressed left at (499, 343)
Screenshot: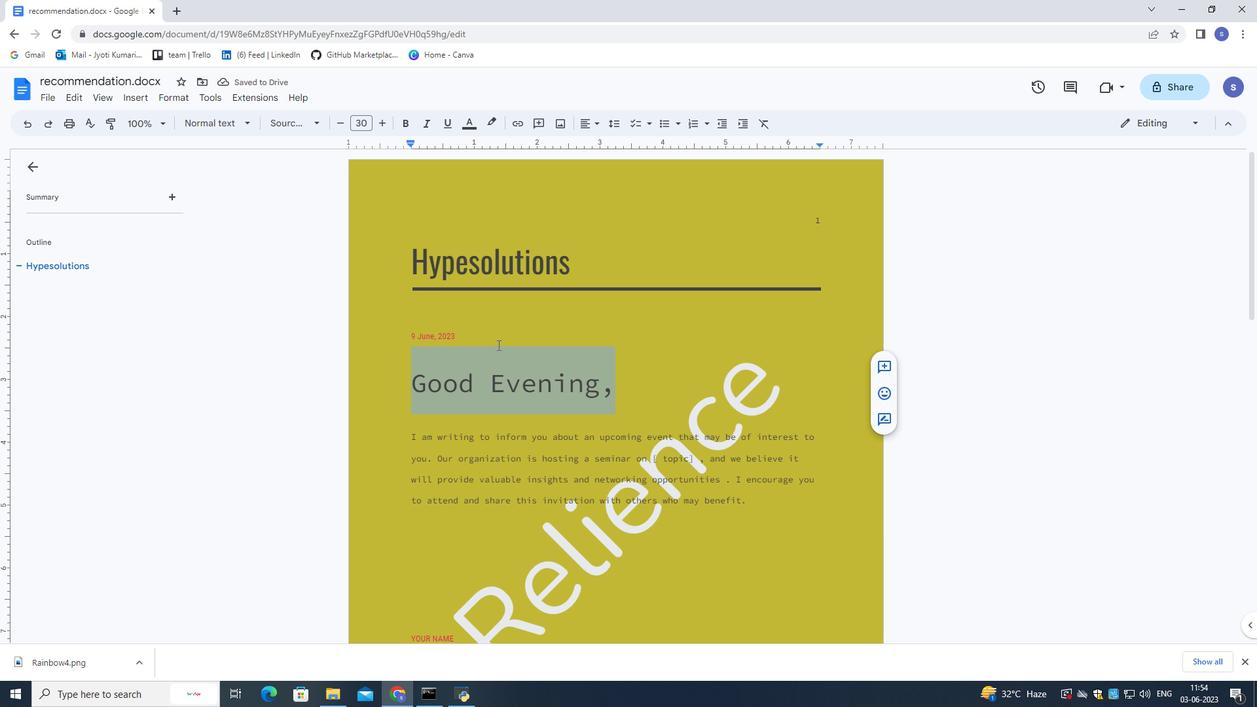 
Action: Mouse moved to (499, 343)
Screenshot: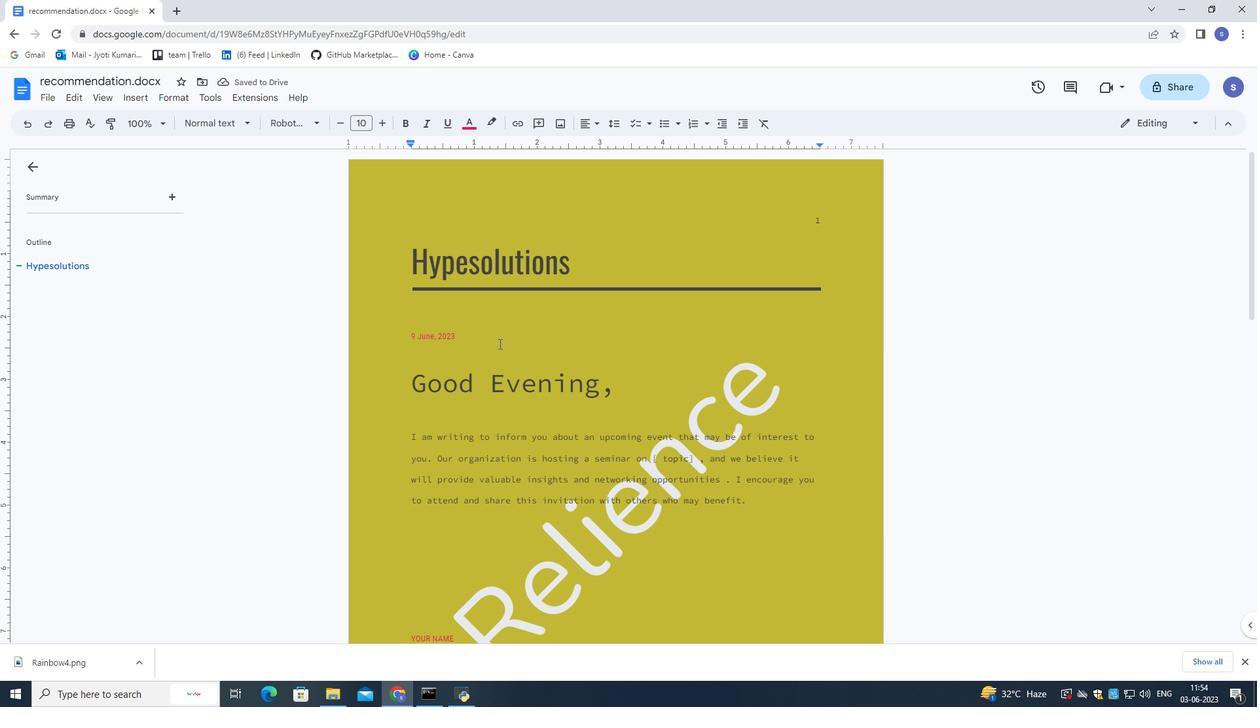 
